 Task:  Click on Hockey In the Cross-Check Hockey League click on  Pick Sheet Your name James Lee Team name New Haven Beast and  Email softage.7@softage.net Period 1 - 3 Point Game Montreal Canadiens Period 1 - 2 Point Game Los Angeles Kings Period 1 - 1 Point Game Florida Panthers Period 2 - 3 Point Game Edmonton Oilers Period 2 - 2 Point Game Detroit Red Wings Period 2 - 1 Point Game Dallas Stars Period 3 - 3 Point Game Columbus Blue Jackets Period 3 - 2 Point Game Colorado Avalanche Period 3 - 1 Point Game Chicago Blackhawks Submit pick sheet
Action: Mouse moved to (753, 284)
Screenshot: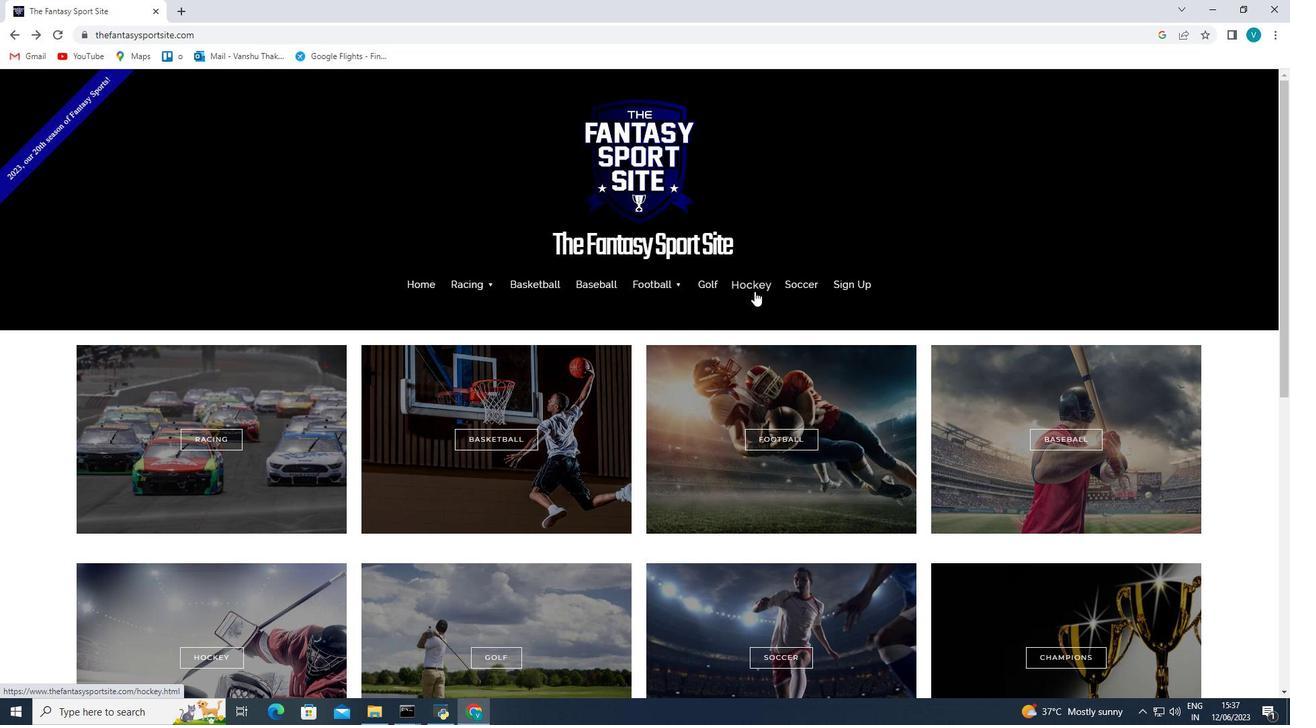 
Action: Mouse pressed left at (753, 284)
Screenshot: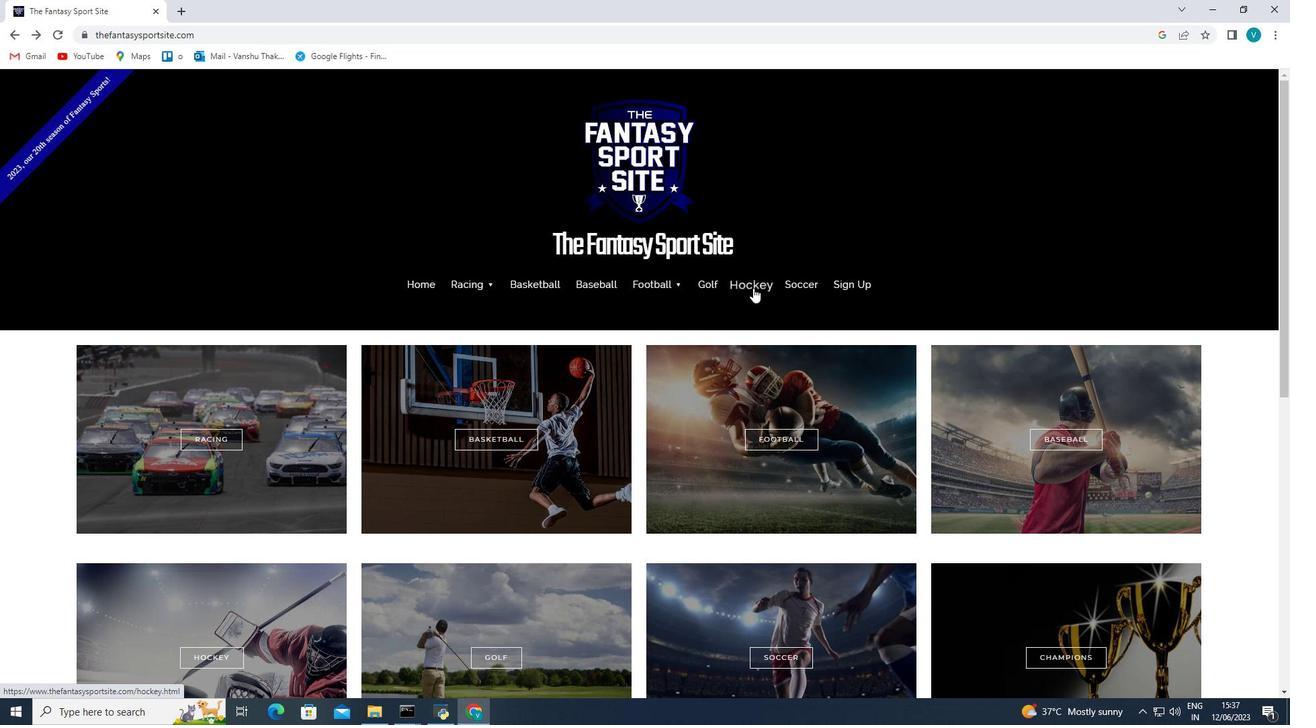 
Action: Mouse moved to (911, 414)
Screenshot: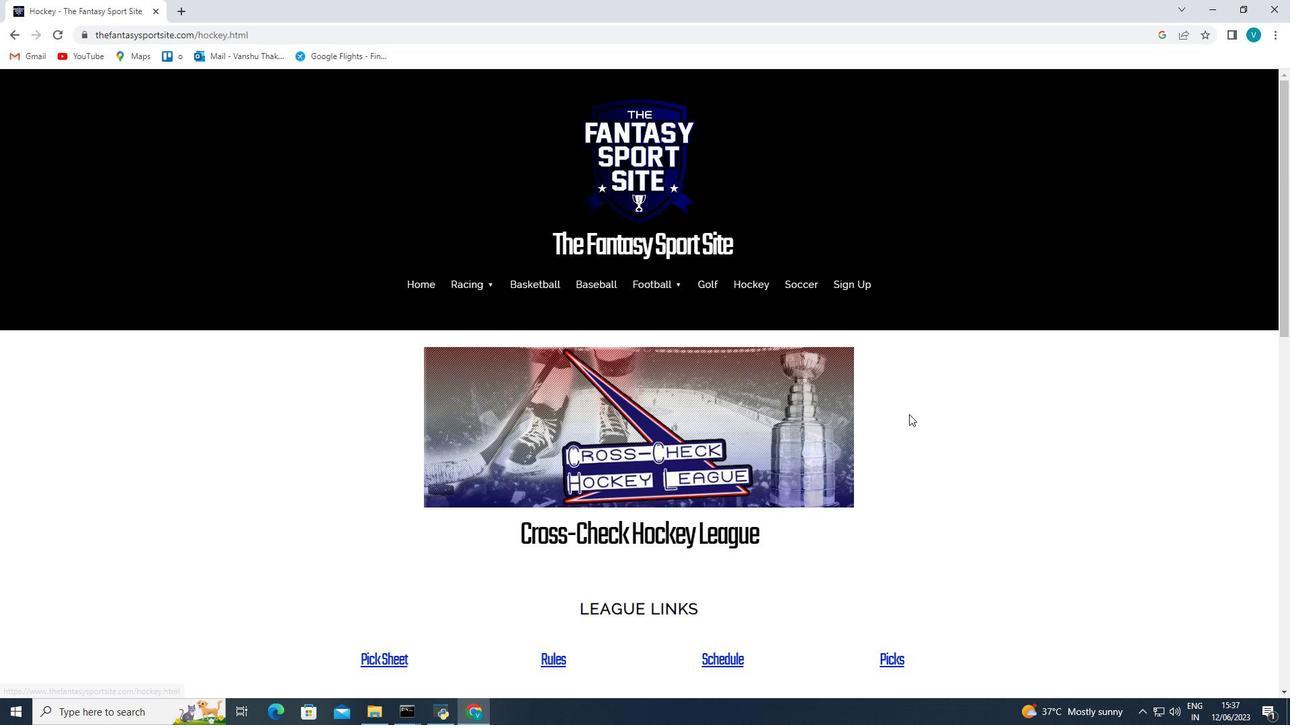 
Action: Mouse scrolled (911, 413) with delta (0, 0)
Screenshot: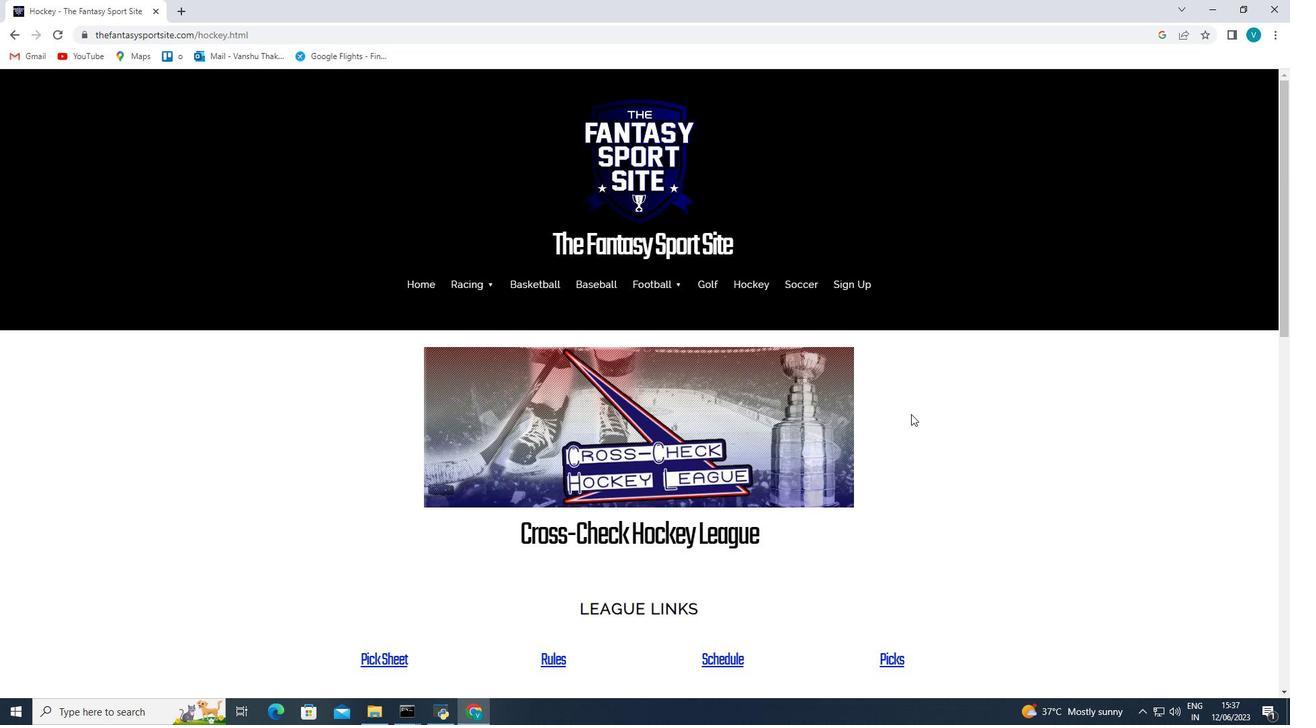 
Action: Mouse scrolled (911, 413) with delta (0, 0)
Screenshot: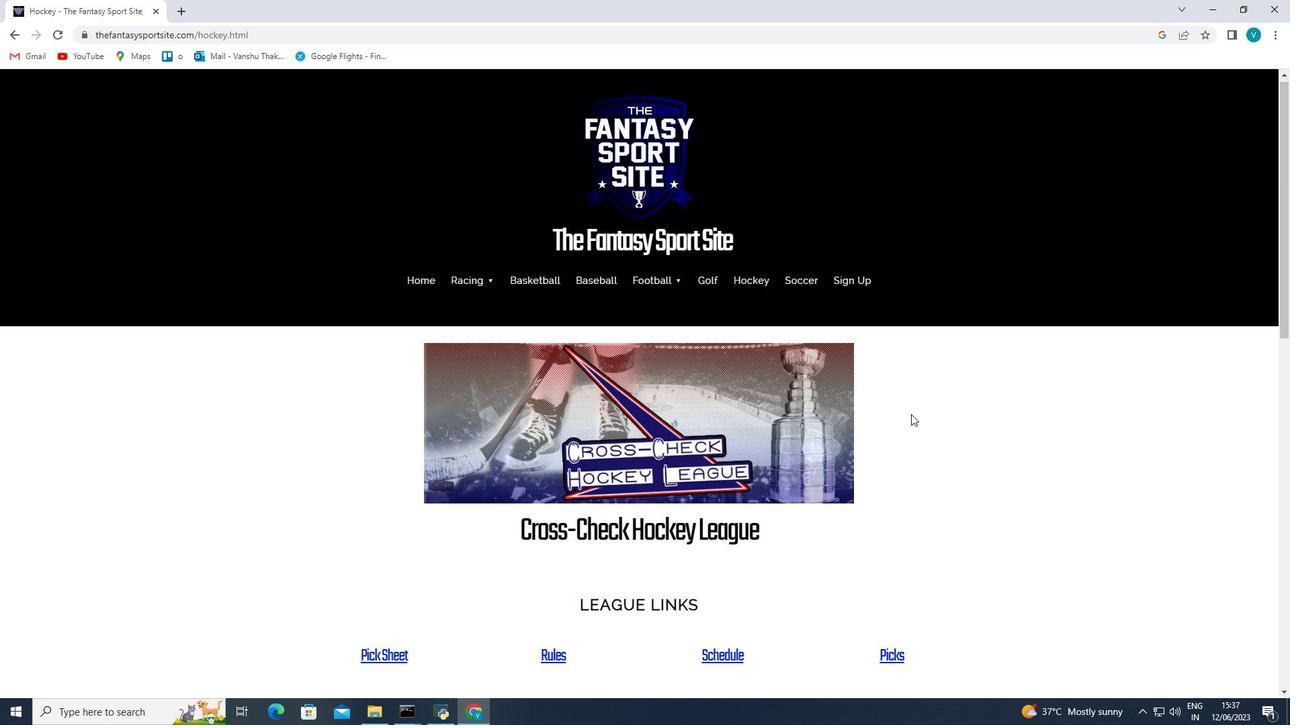 
Action: Mouse moved to (379, 522)
Screenshot: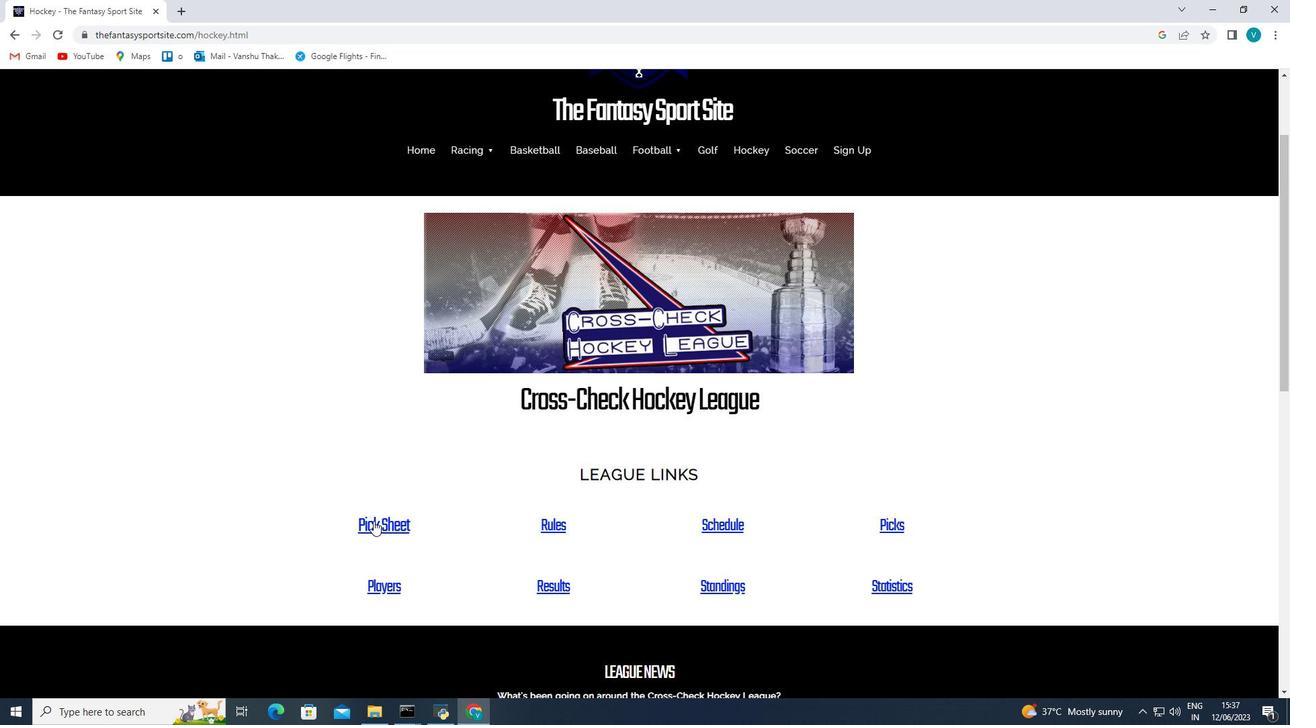 
Action: Mouse pressed left at (379, 522)
Screenshot: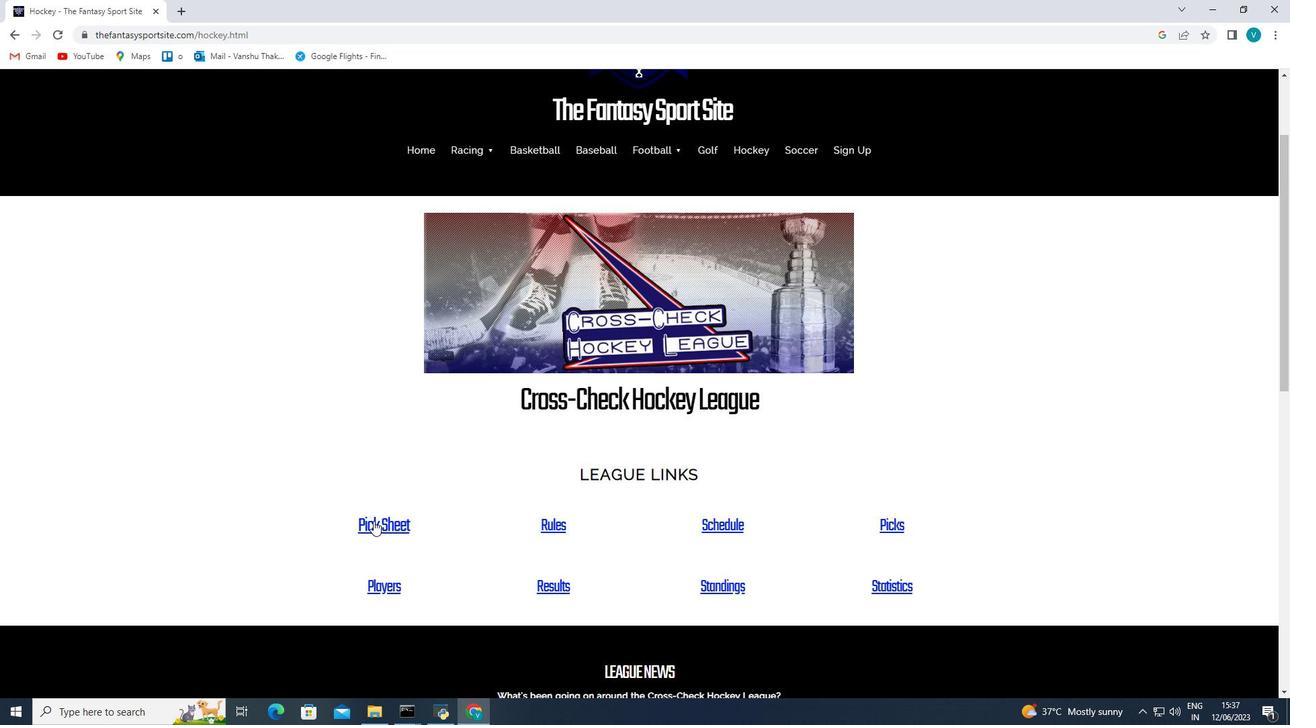 
Action: Mouse moved to (941, 321)
Screenshot: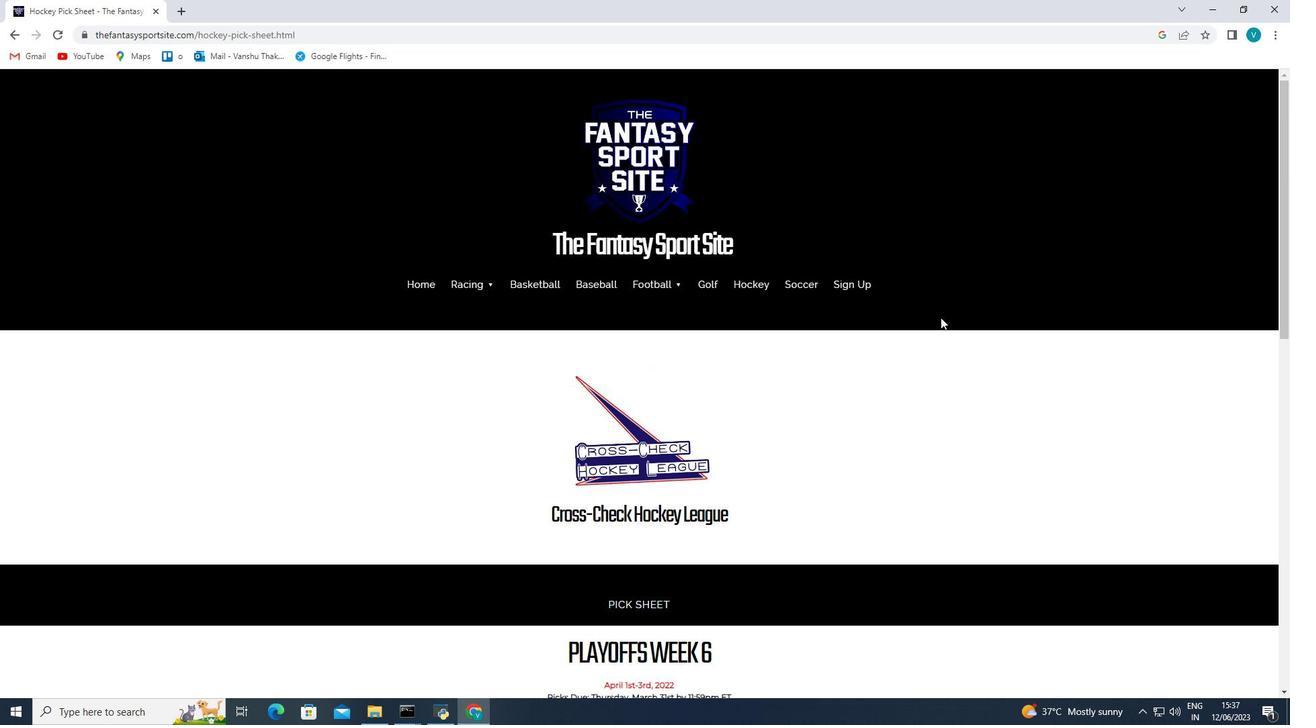 
Action: Mouse scrolled (941, 320) with delta (0, 0)
Screenshot: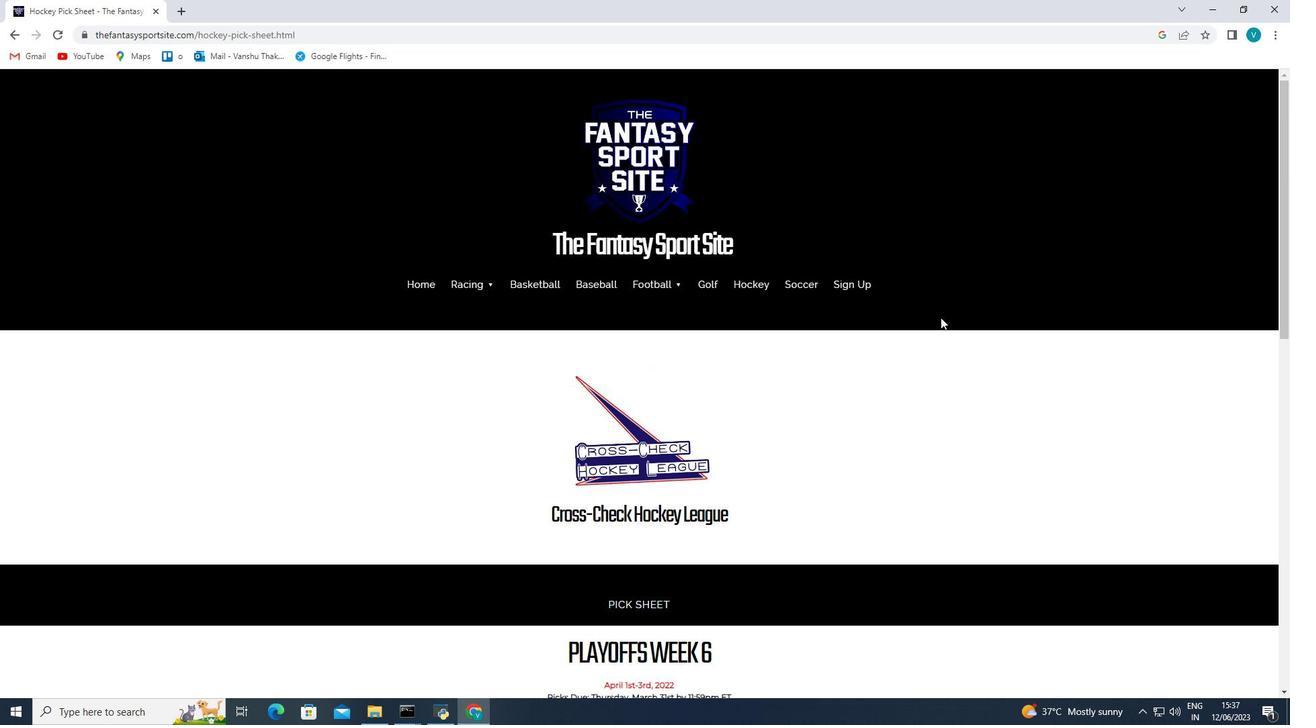 
Action: Mouse scrolled (941, 320) with delta (0, 0)
Screenshot: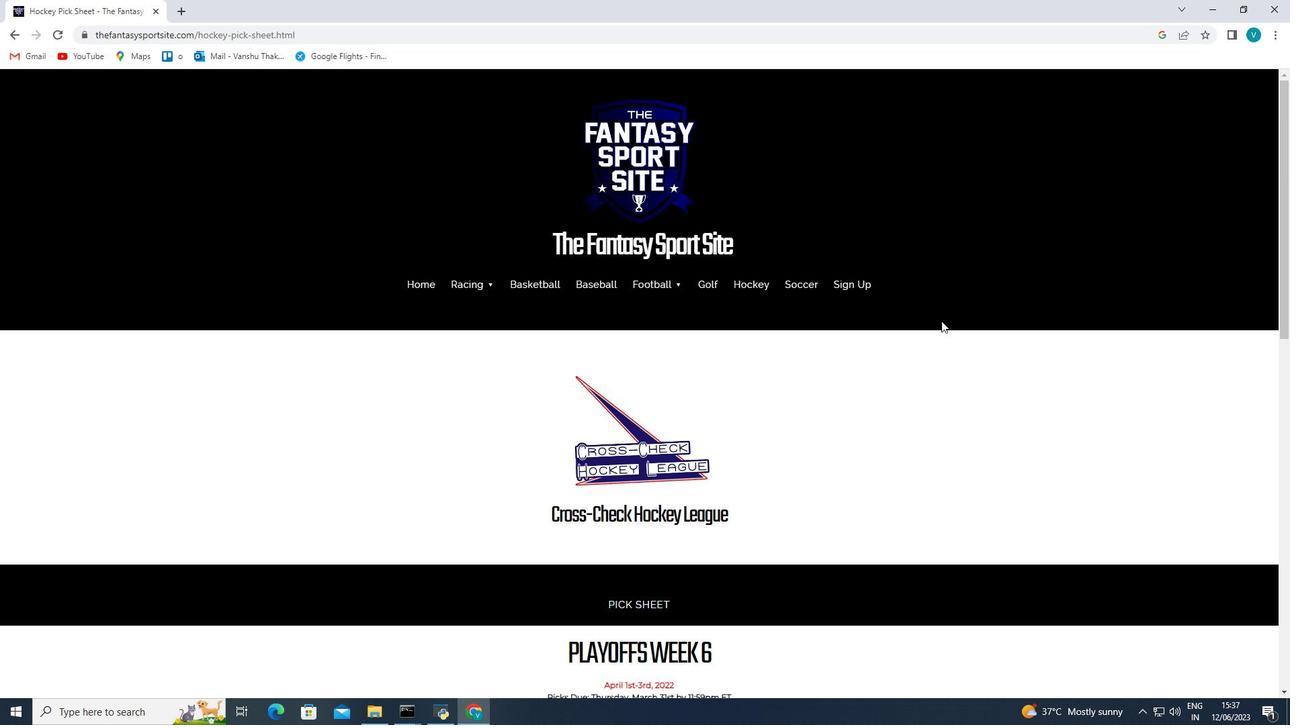 
Action: Mouse scrolled (941, 320) with delta (0, 0)
Screenshot: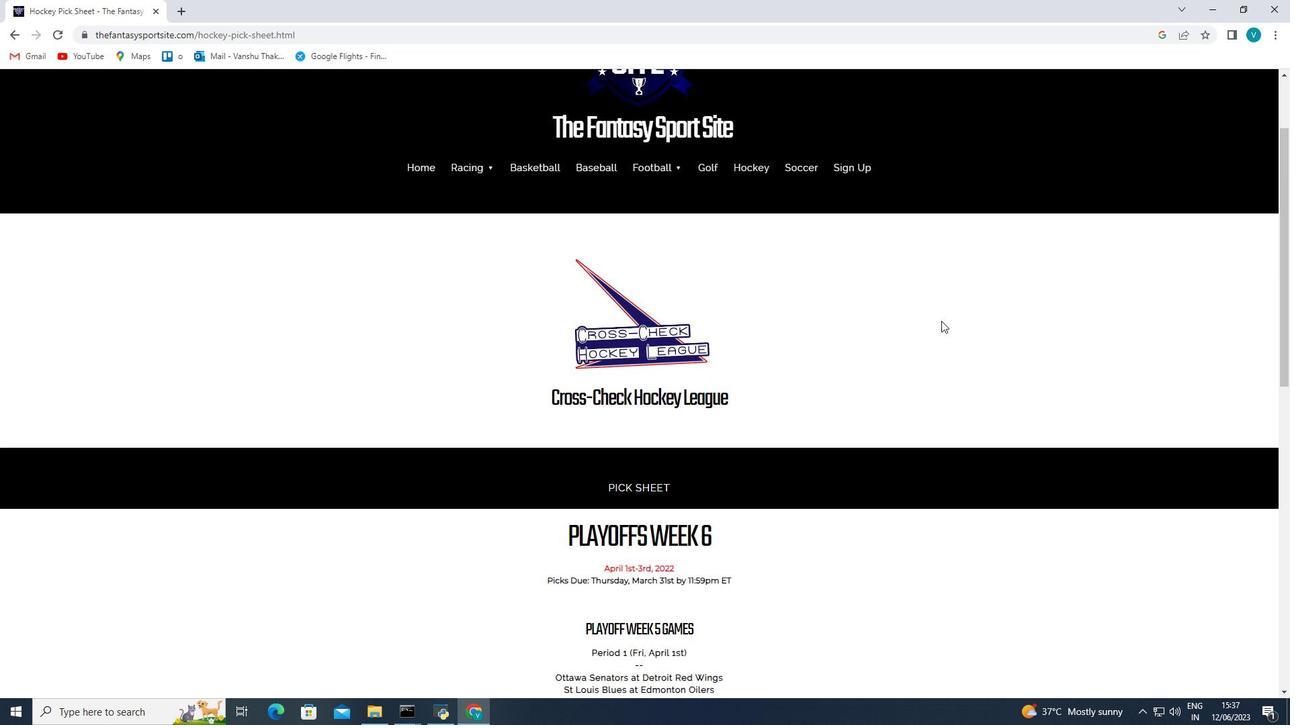 
Action: Mouse scrolled (941, 320) with delta (0, 0)
Screenshot: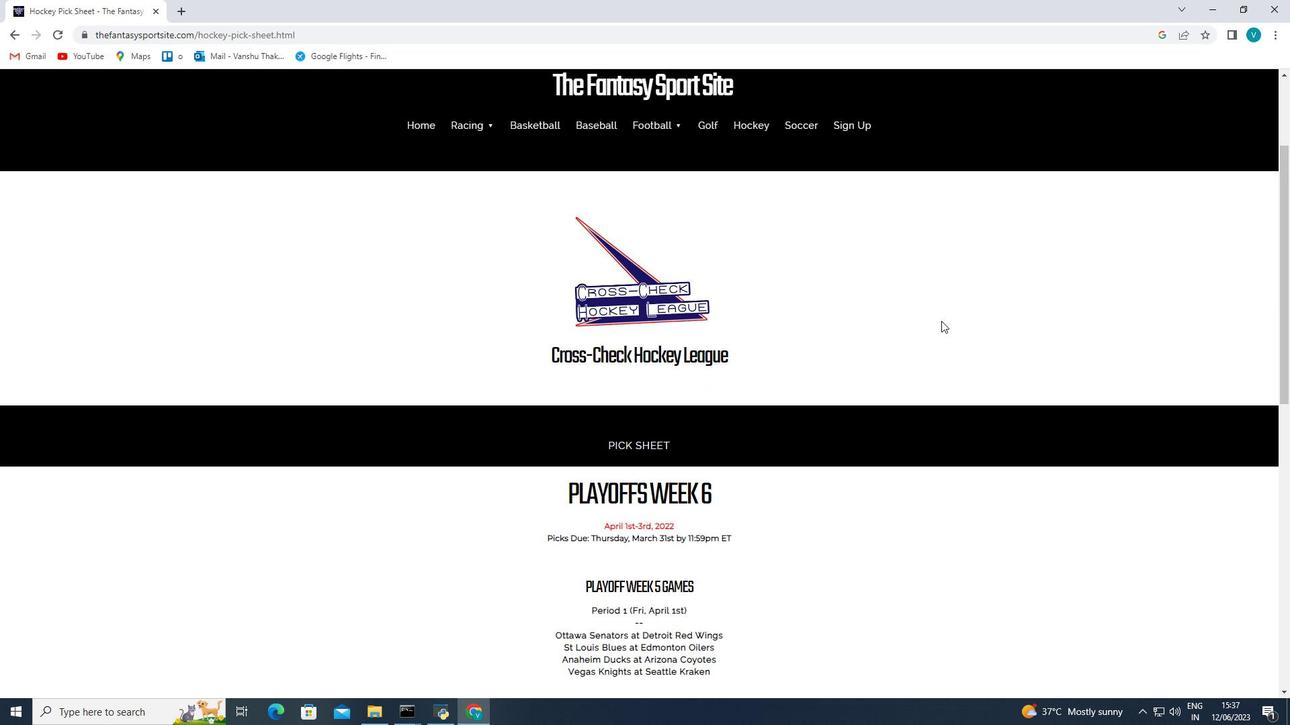 
Action: Mouse scrolled (941, 320) with delta (0, 0)
Screenshot: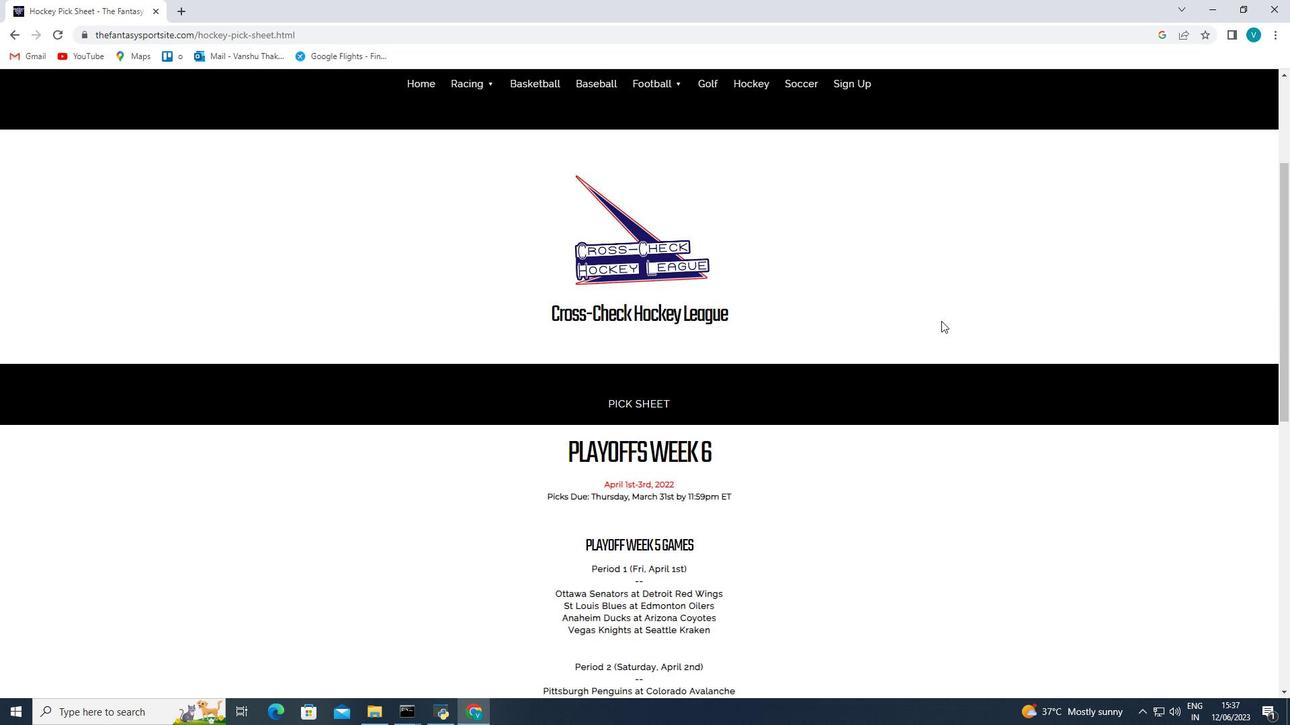 
Action: Mouse scrolled (941, 320) with delta (0, 0)
Screenshot: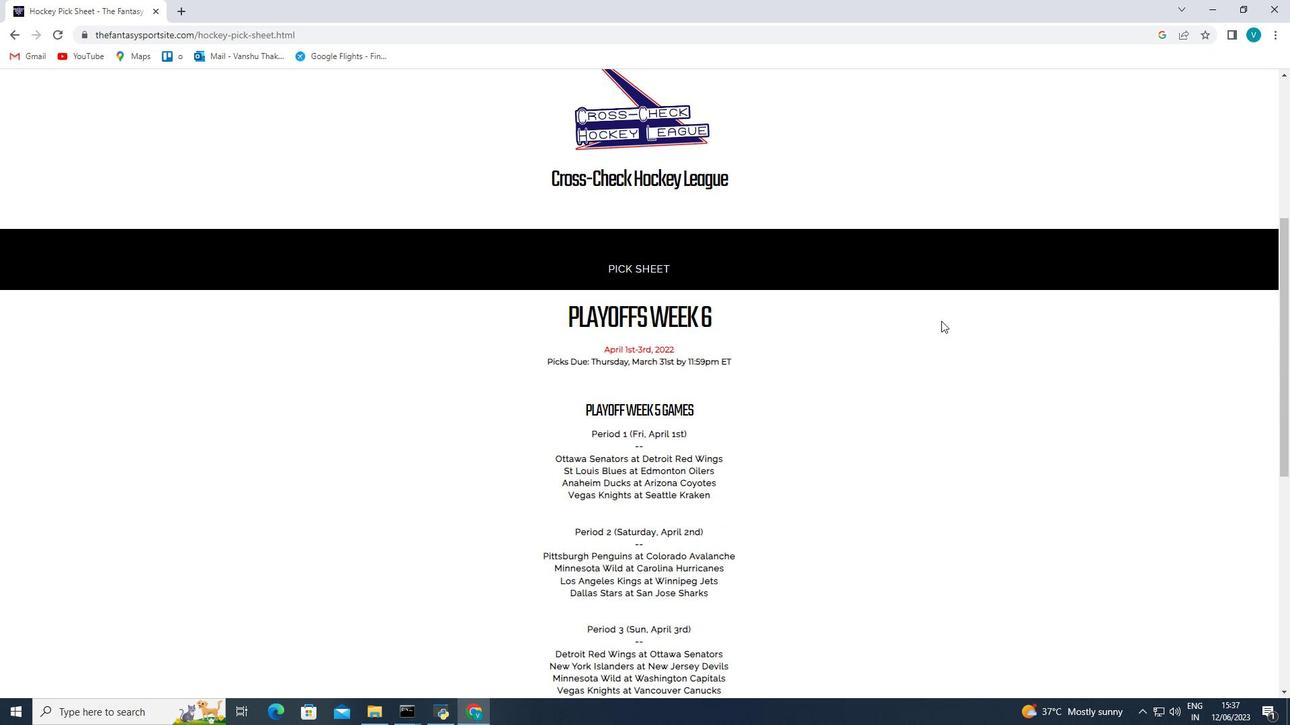 
Action: Mouse scrolled (941, 320) with delta (0, 0)
Screenshot: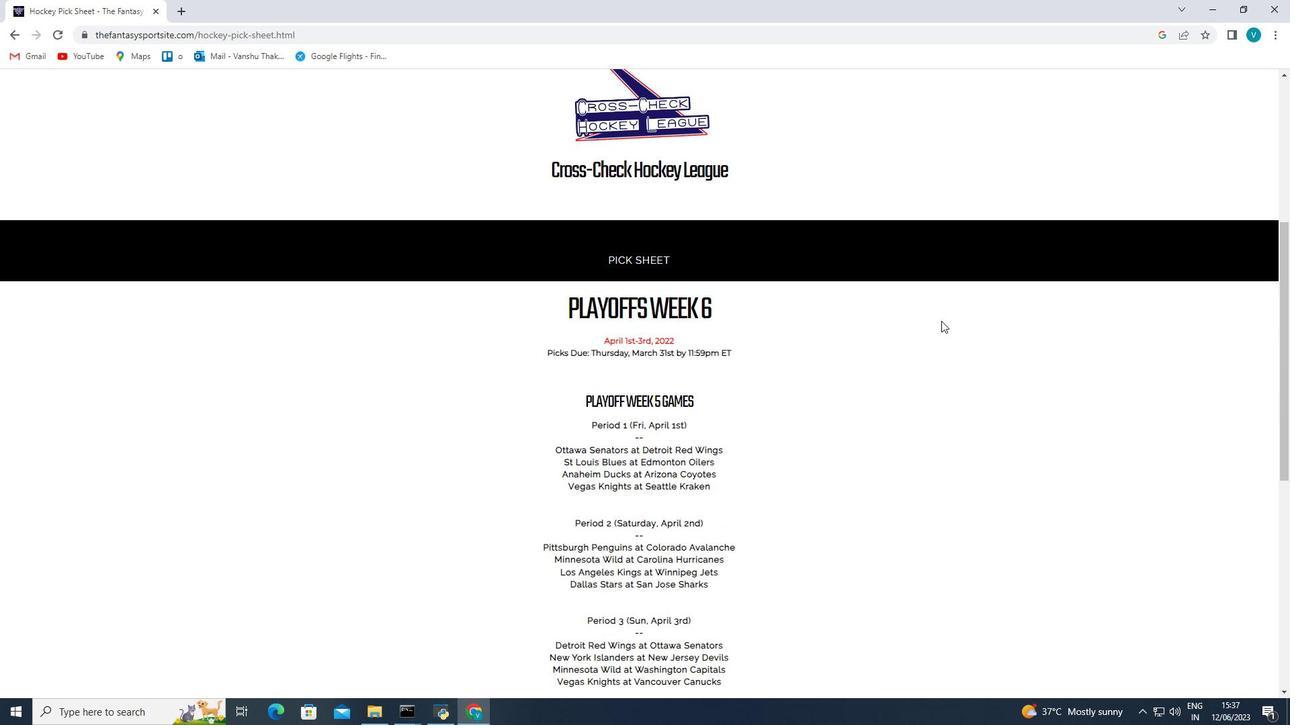 
Action: Mouse scrolled (941, 320) with delta (0, 0)
Screenshot: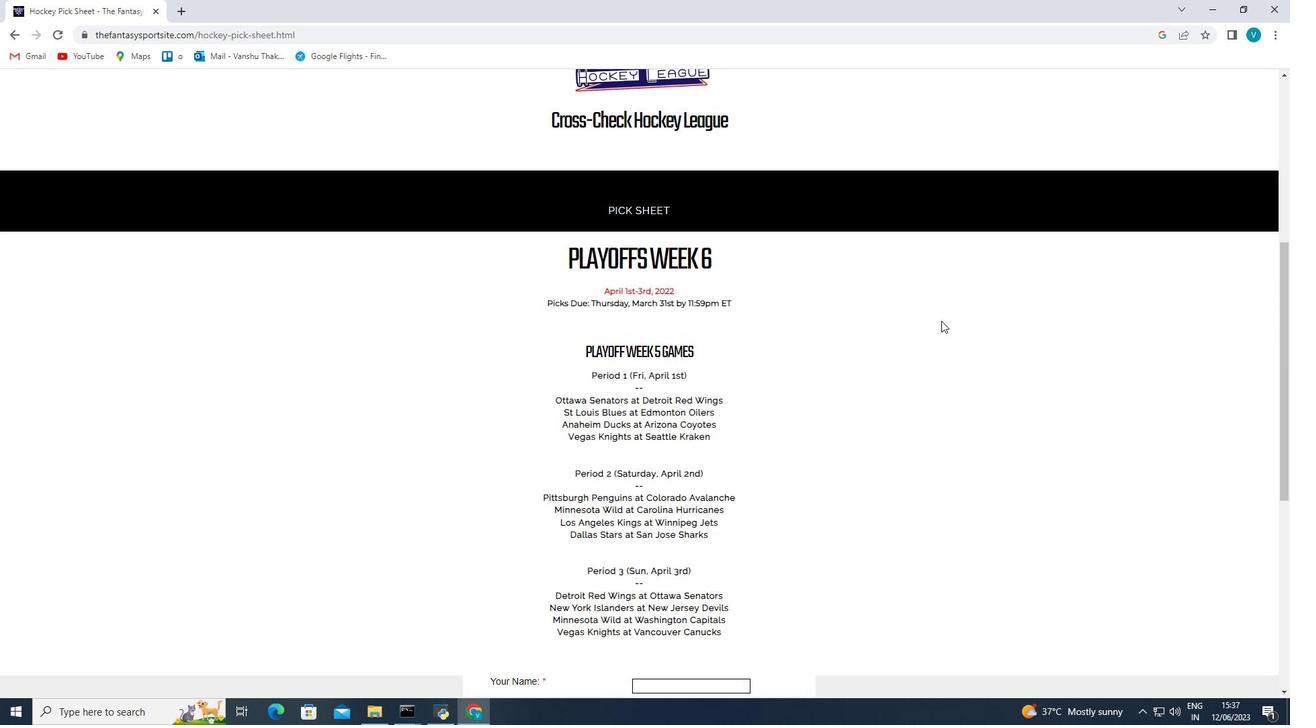 
Action: Mouse scrolled (941, 320) with delta (0, 0)
Screenshot: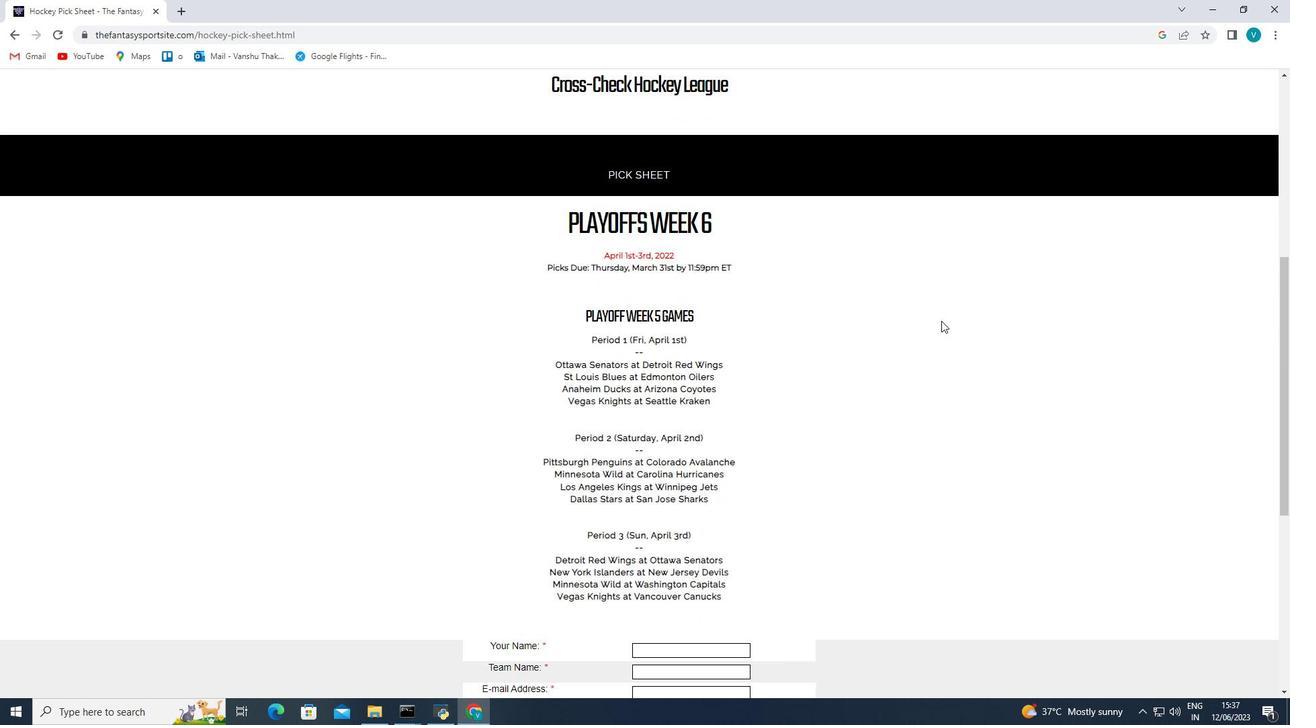 
Action: Mouse scrolled (941, 320) with delta (0, 0)
Screenshot: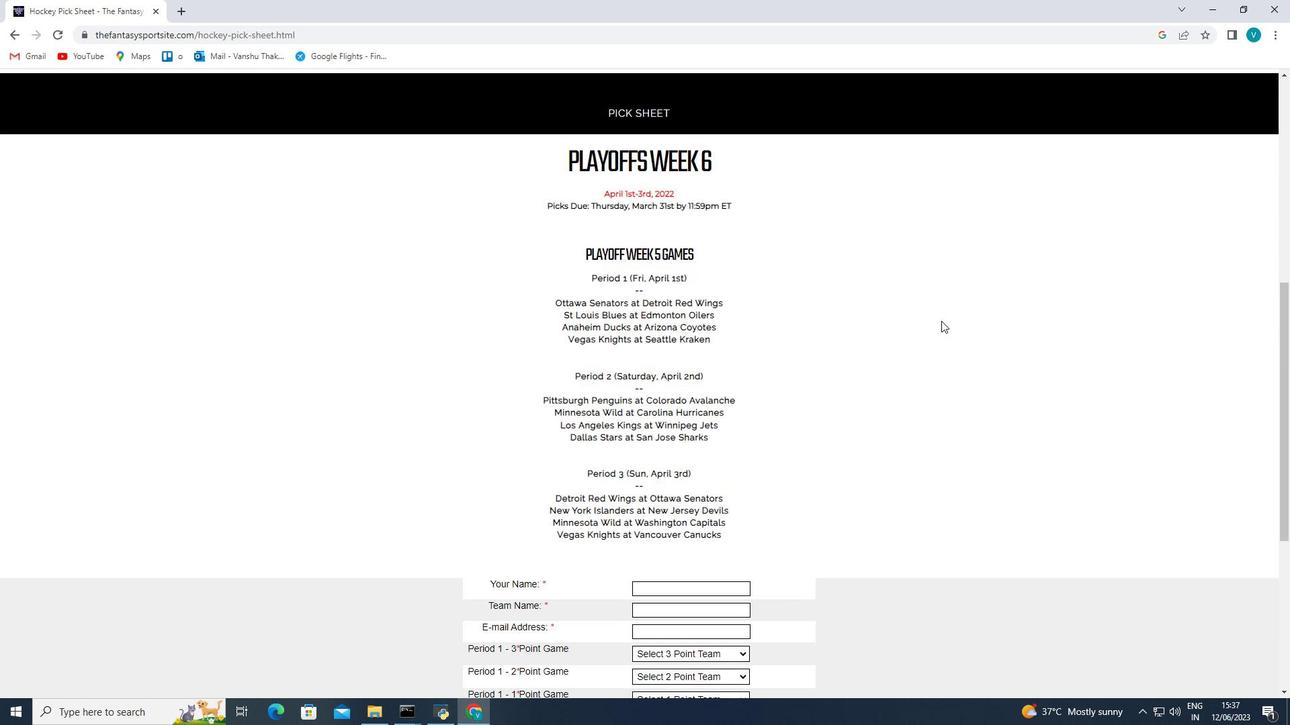
Action: Mouse moved to (669, 409)
Screenshot: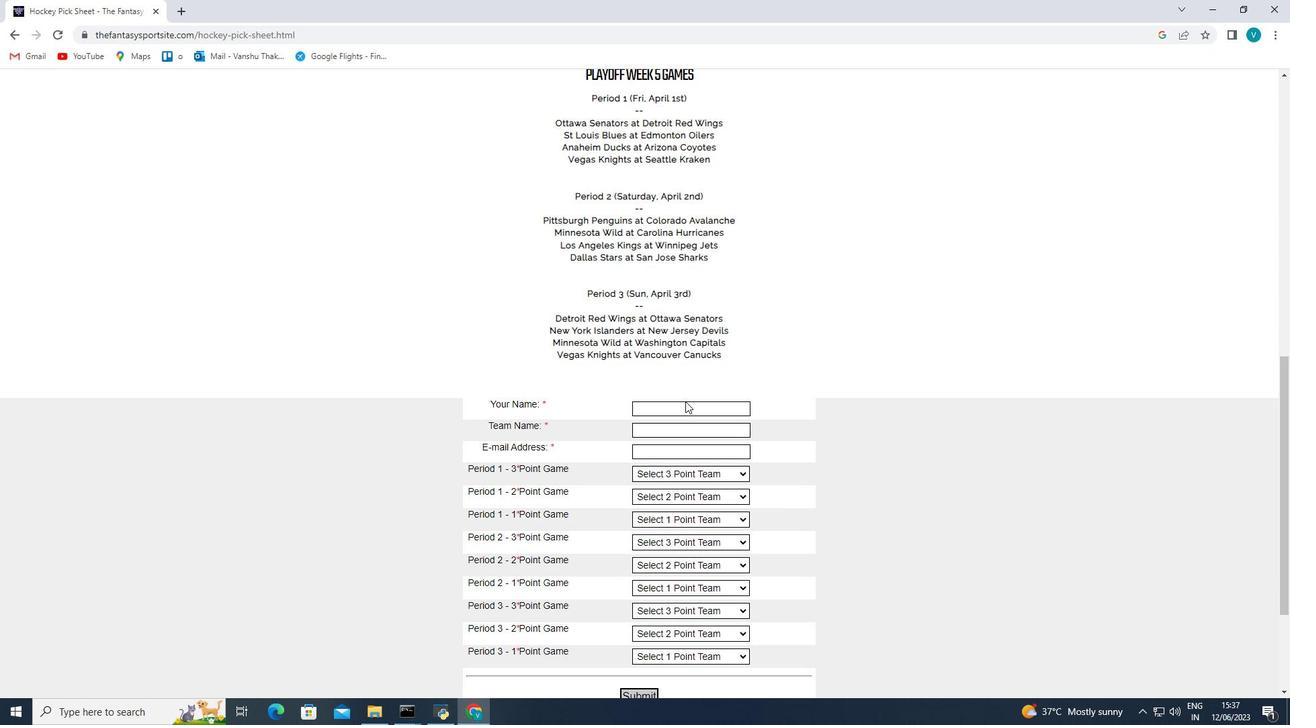 
Action: Mouse pressed left at (669, 409)
Screenshot: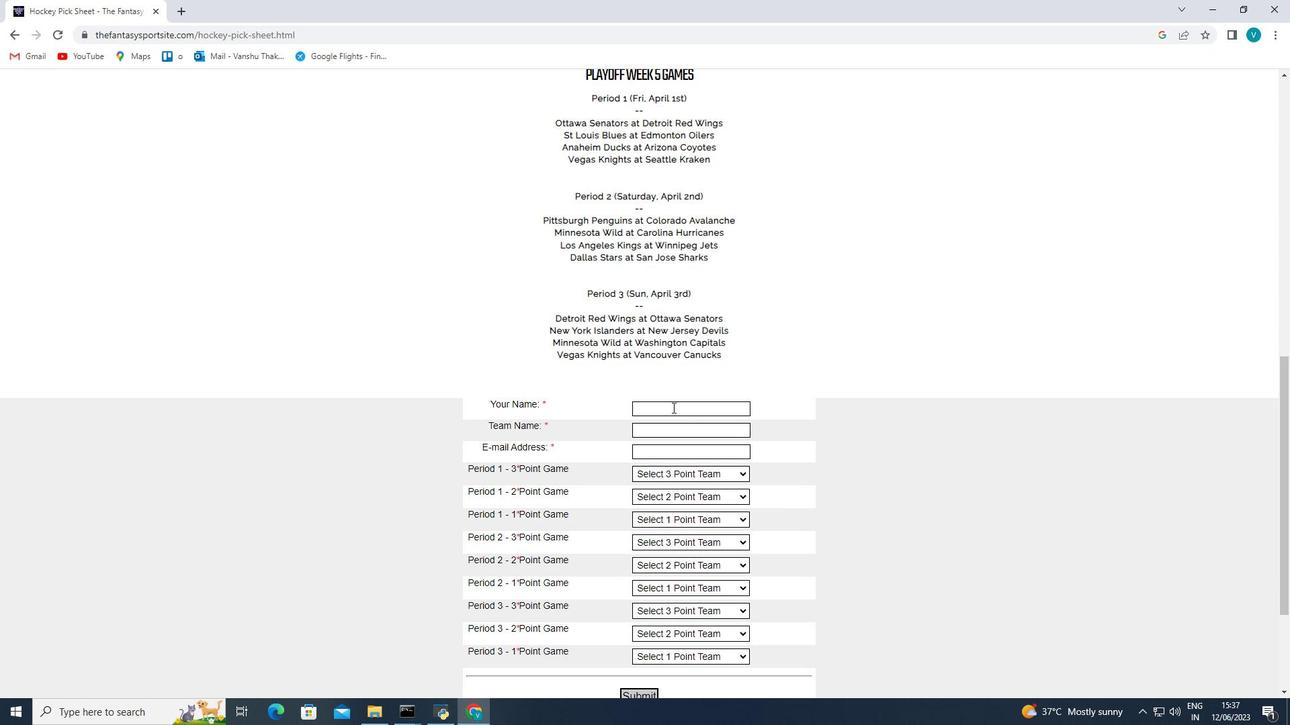 
Action: Mouse moved to (669, 407)
Screenshot: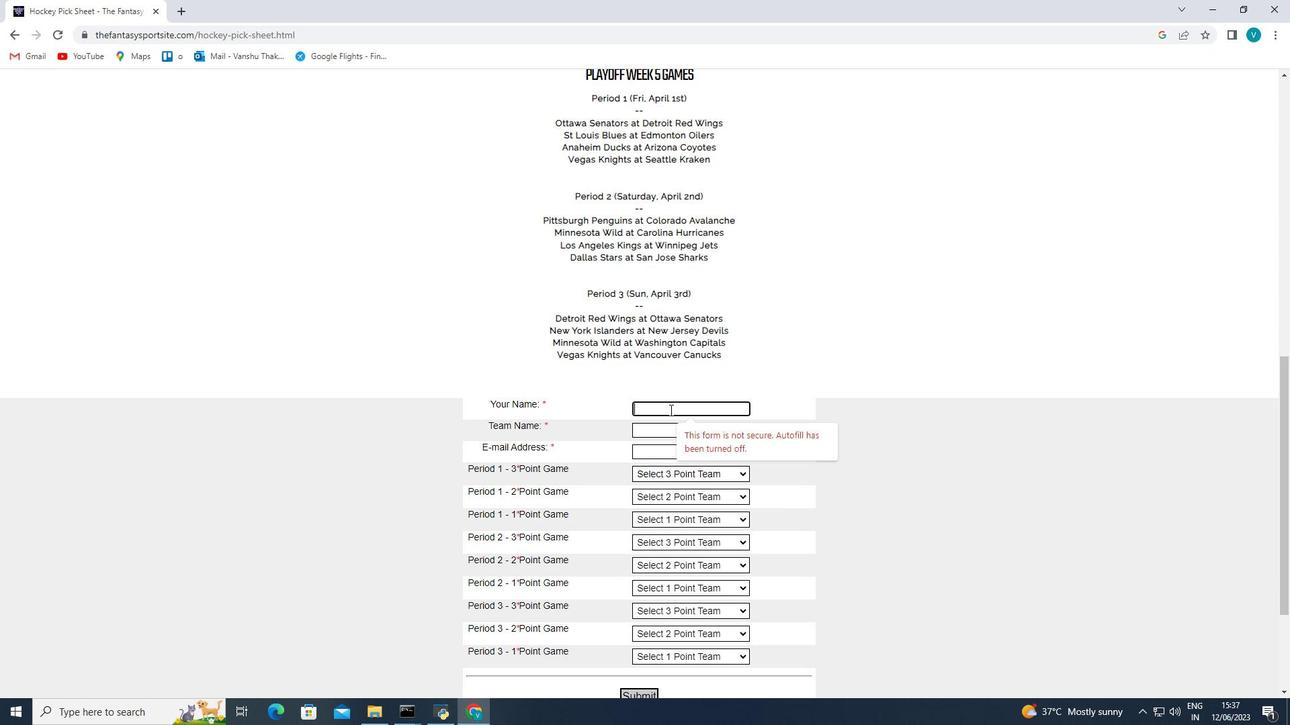 
Action: Key pressed <Key.shift><Key.shift><Key.shift><Key.shift><Key.shift><Key.shift><Key.shift><Key.shift><Key.shift><Key.shift><Key.shift><Key.shift><Key.shift><Key.shift><Key.shift><Key.shift><Key.shift><Key.shift><Key.shift><Key.shift><Key.shift><Key.shift><Key.shift><Key.shift><Key.shift><Key.shift>James<Key.space><Key.shift>K<Key.backspace><Key.shift>Lee
Screenshot: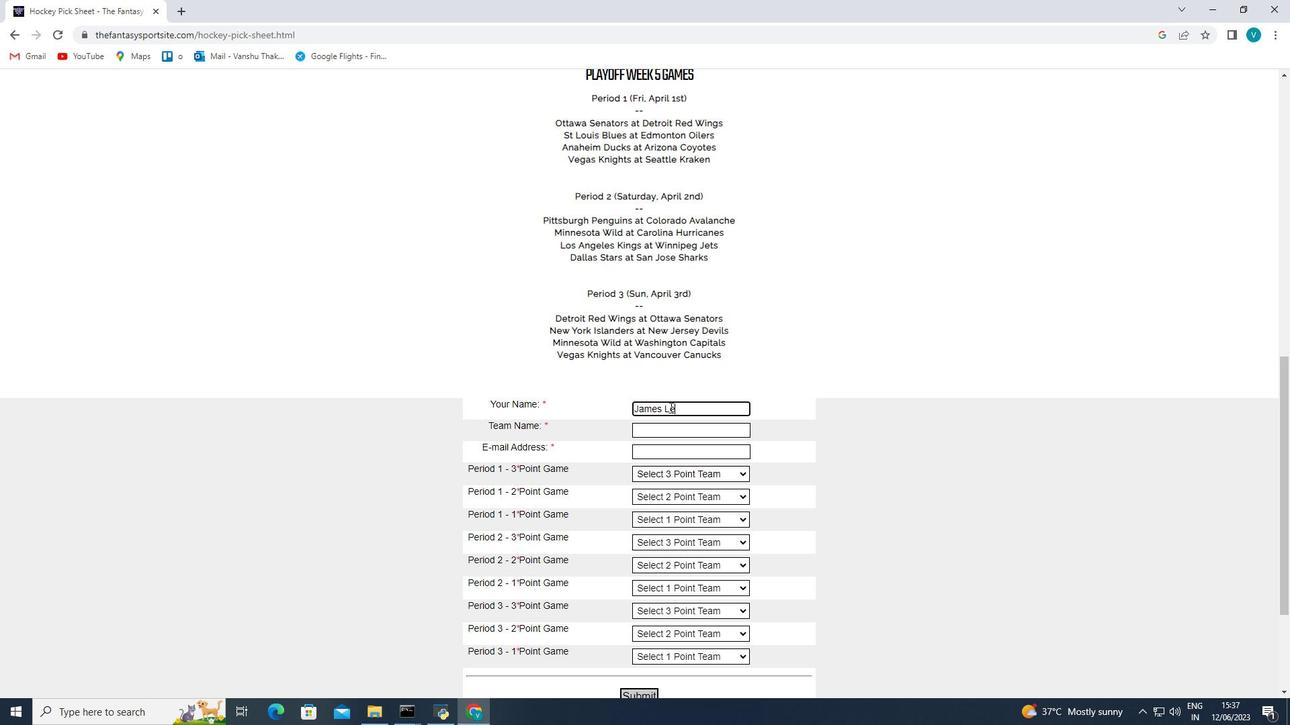 
Action: Mouse moved to (687, 440)
Screenshot: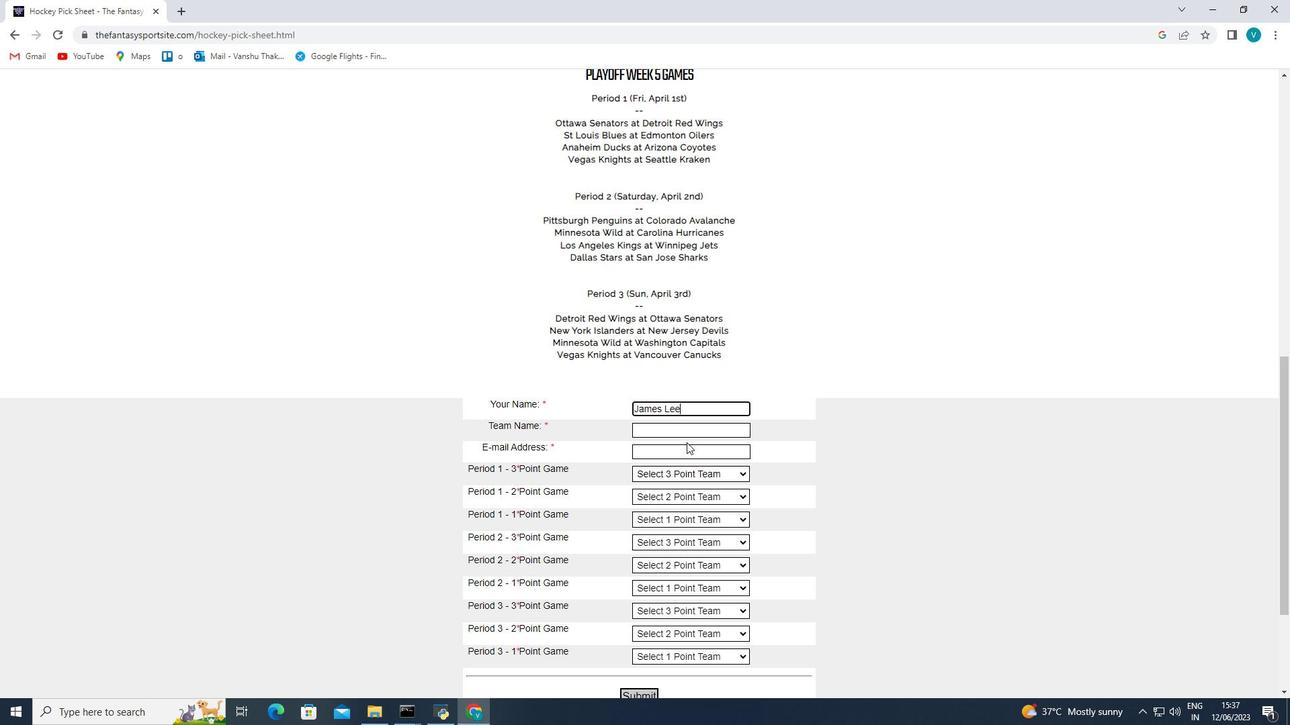 
Action: Mouse pressed left at (687, 440)
Screenshot: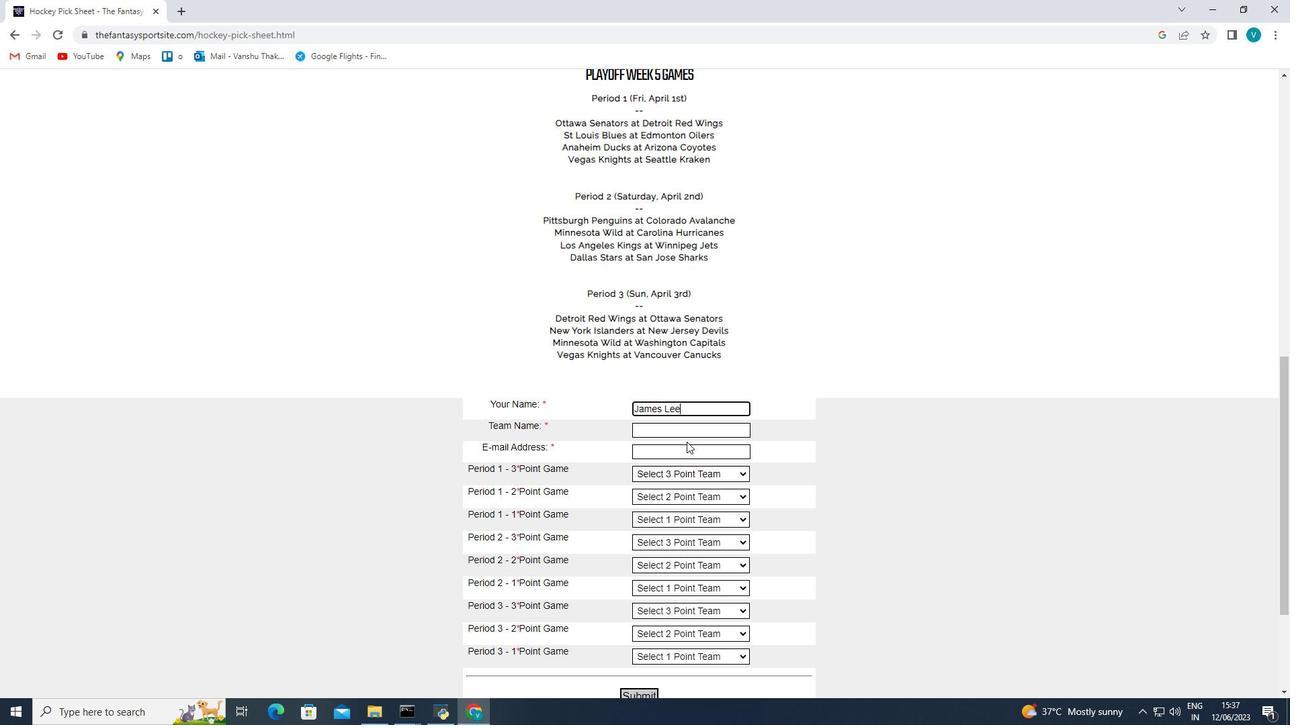 
Action: Mouse moved to (692, 431)
Screenshot: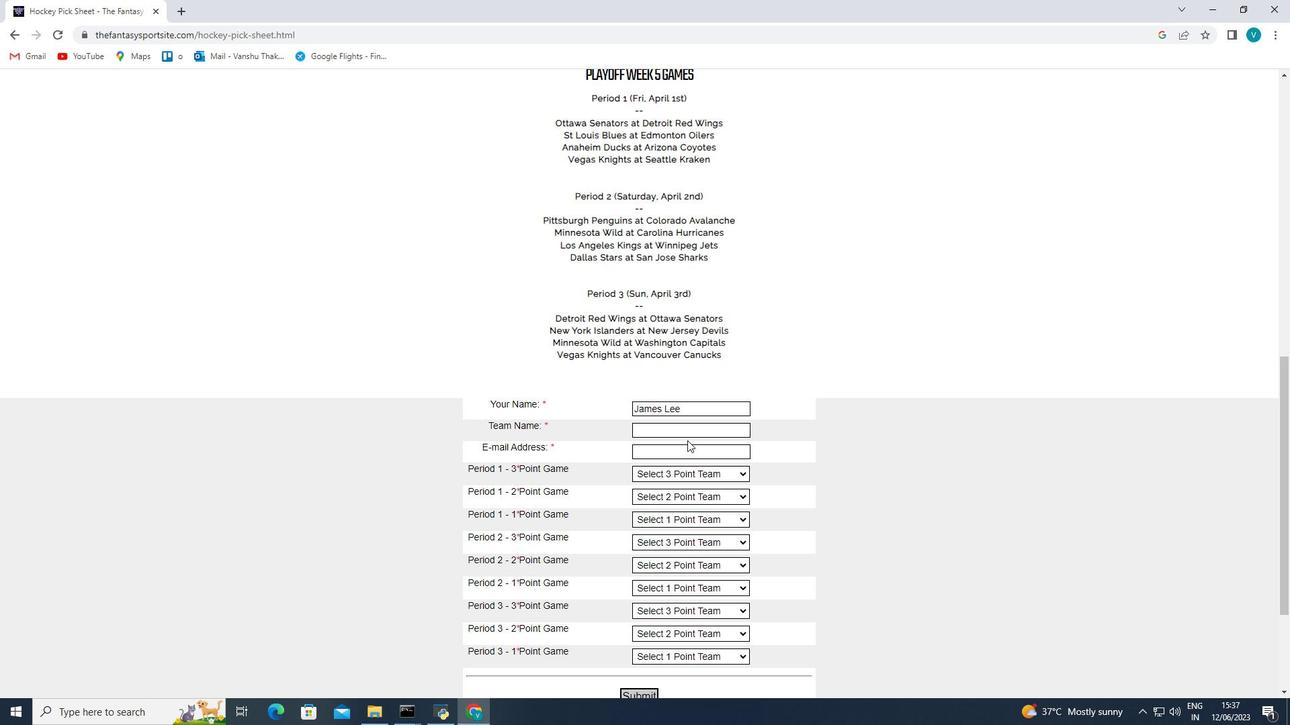 
Action: Mouse pressed left at (692, 431)
Screenshot: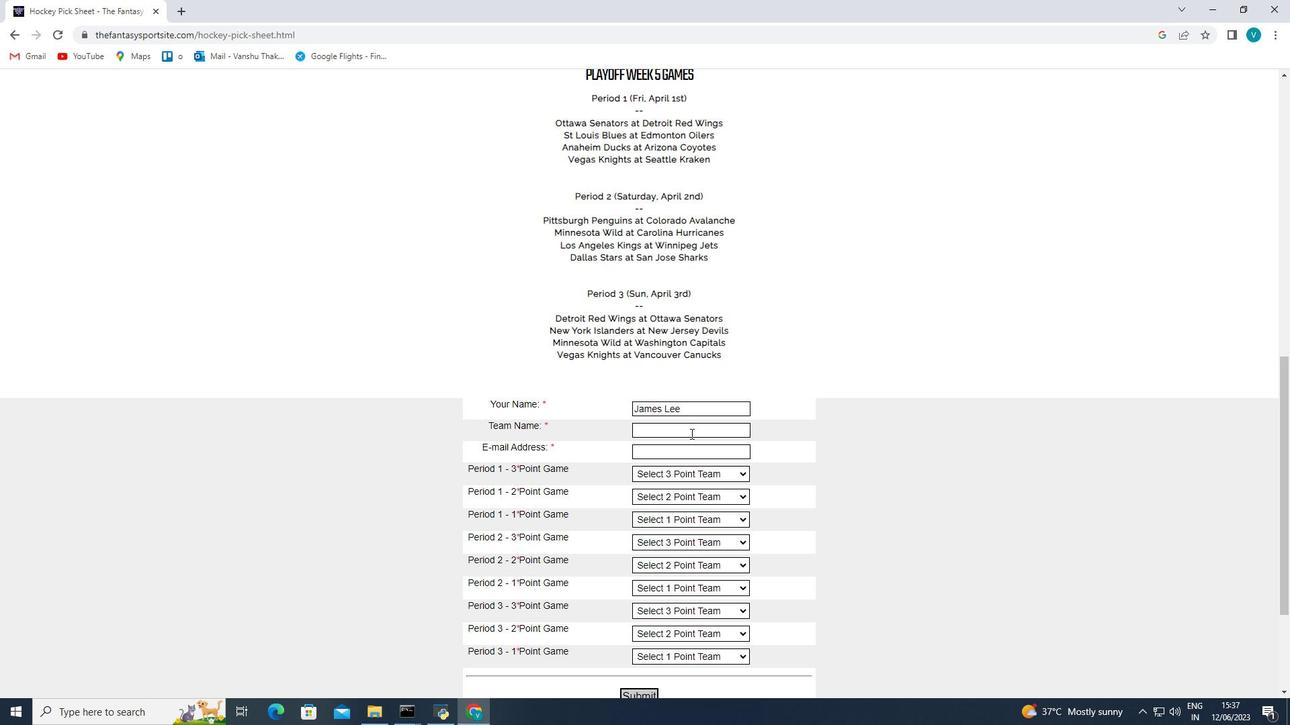 
Action: Key pressed <Key.shift>New<Key.space><Key.shift>Haven<Key.space><Key.shift>Beast
Screenshot: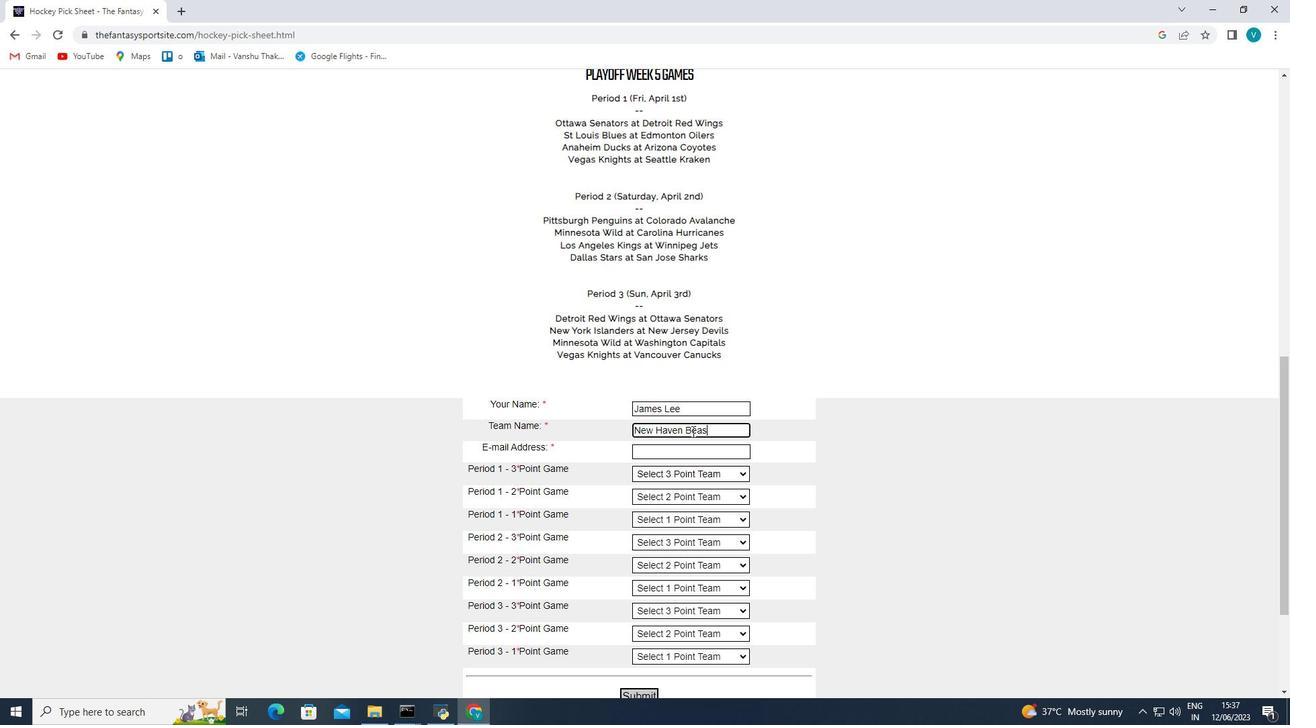 
Action: Mouse moved to (679, 452)
Screenshot: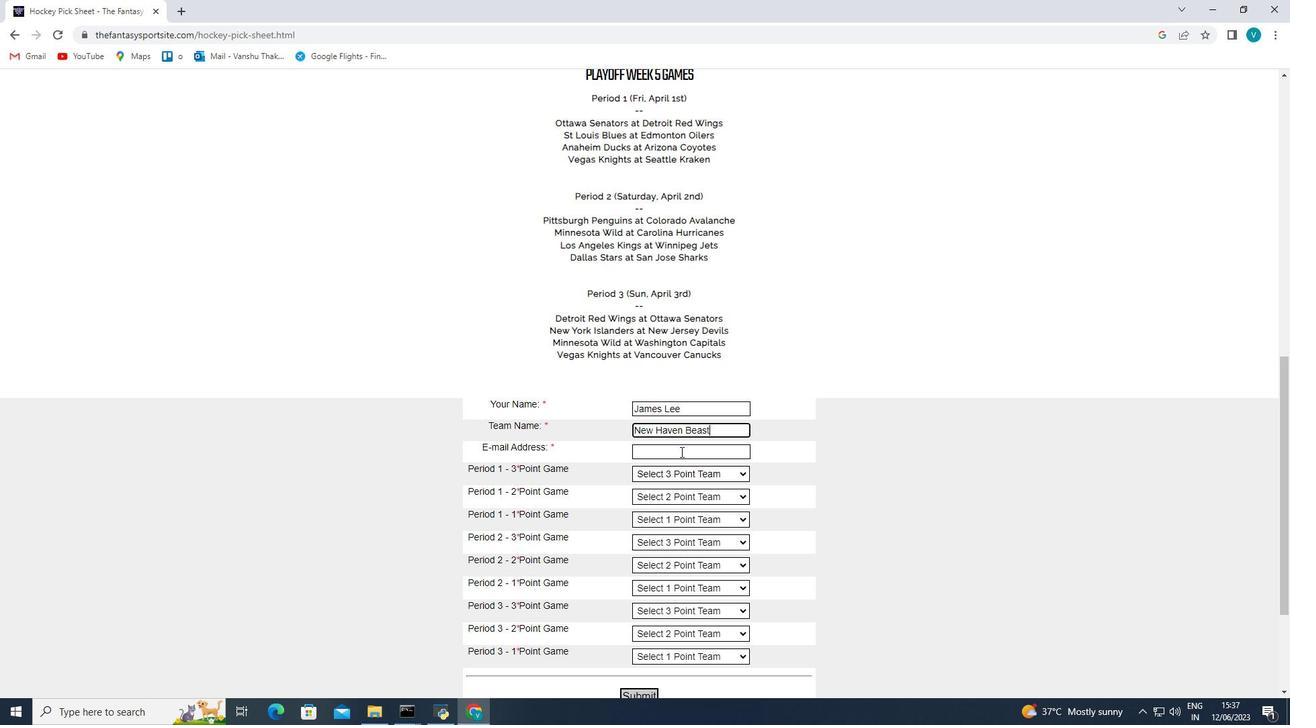 
Action: Mouse pressed left at (679, 452)
Screenshot: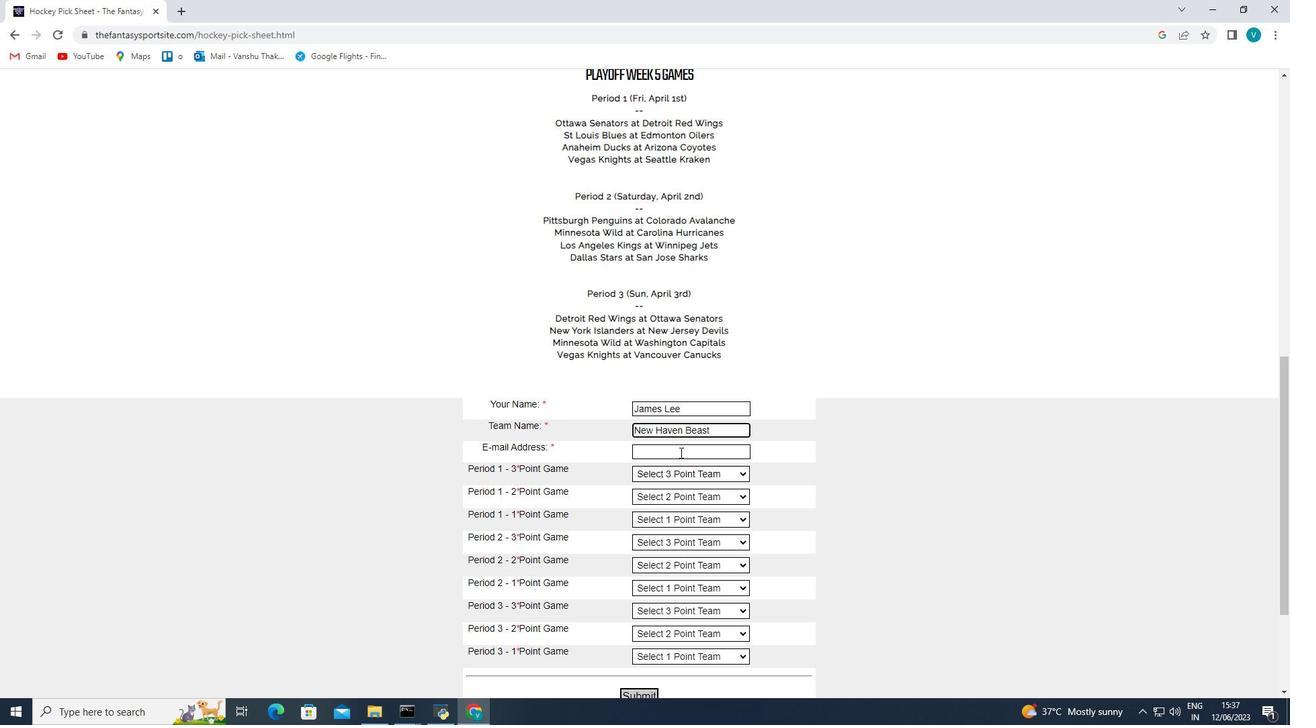 
Action: Key pressed softage.7<Key.shift>@softage.net
Screenshot: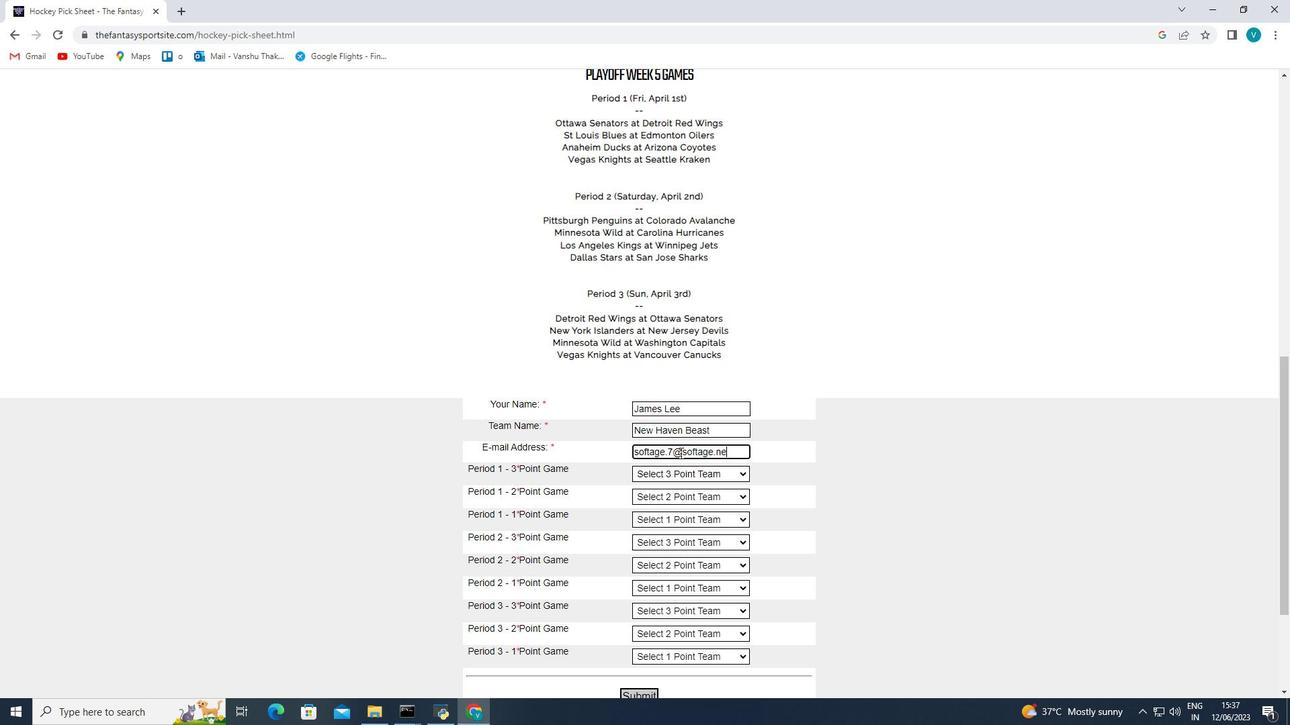 
Action: Mouse moved to (706, 477)
Screenshot: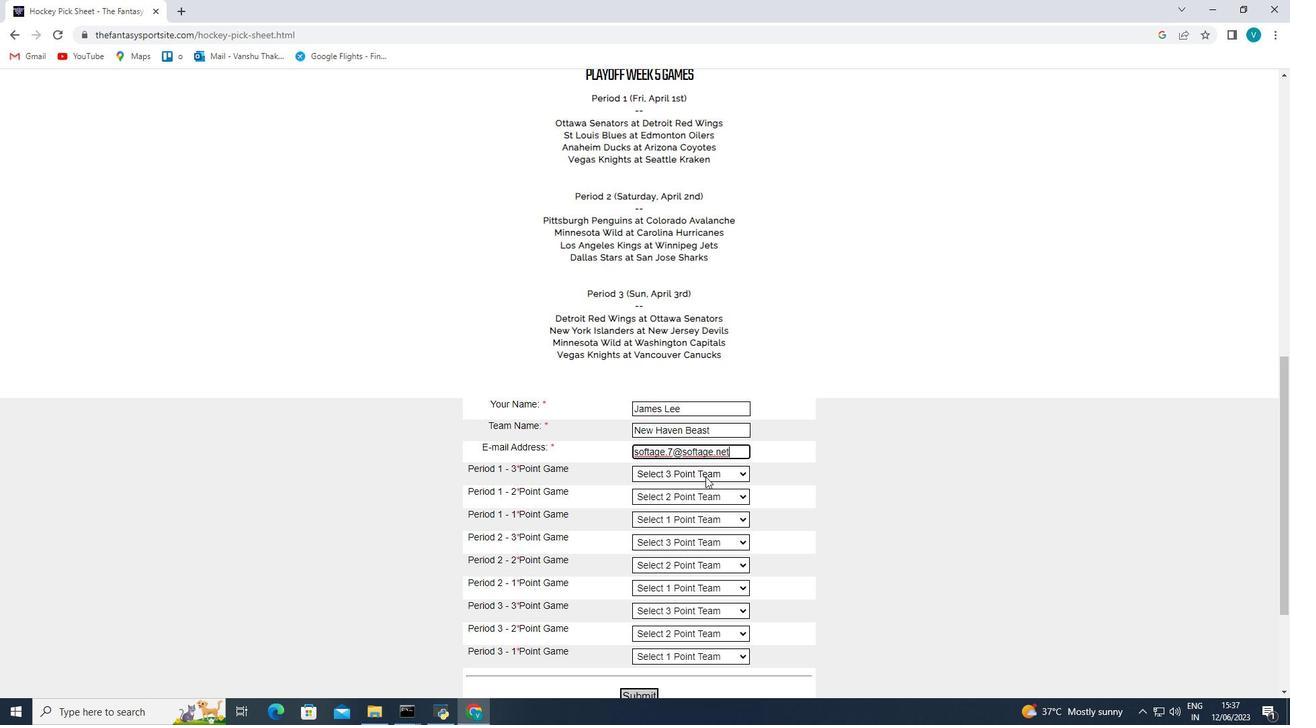 
Action: Mouse pressed left at (706, 477)
Screenshot: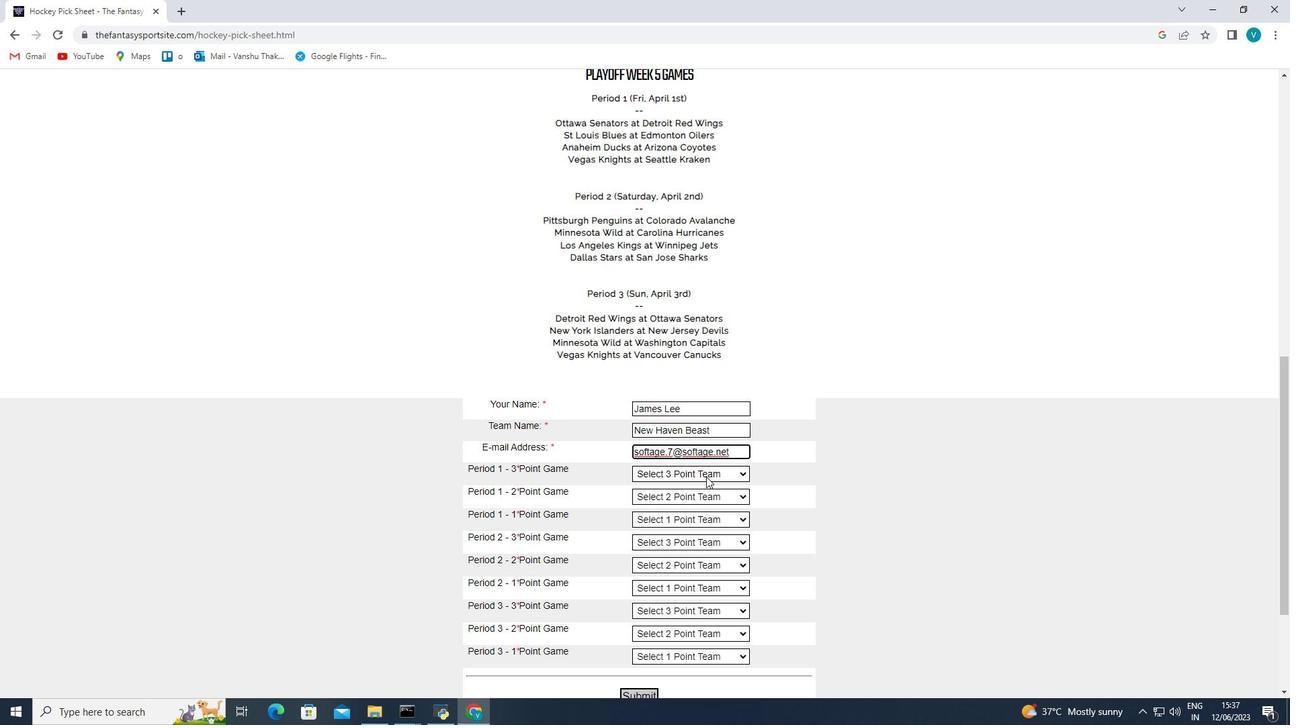 
Action: Mouse moved to (714, 411)
Screenshot: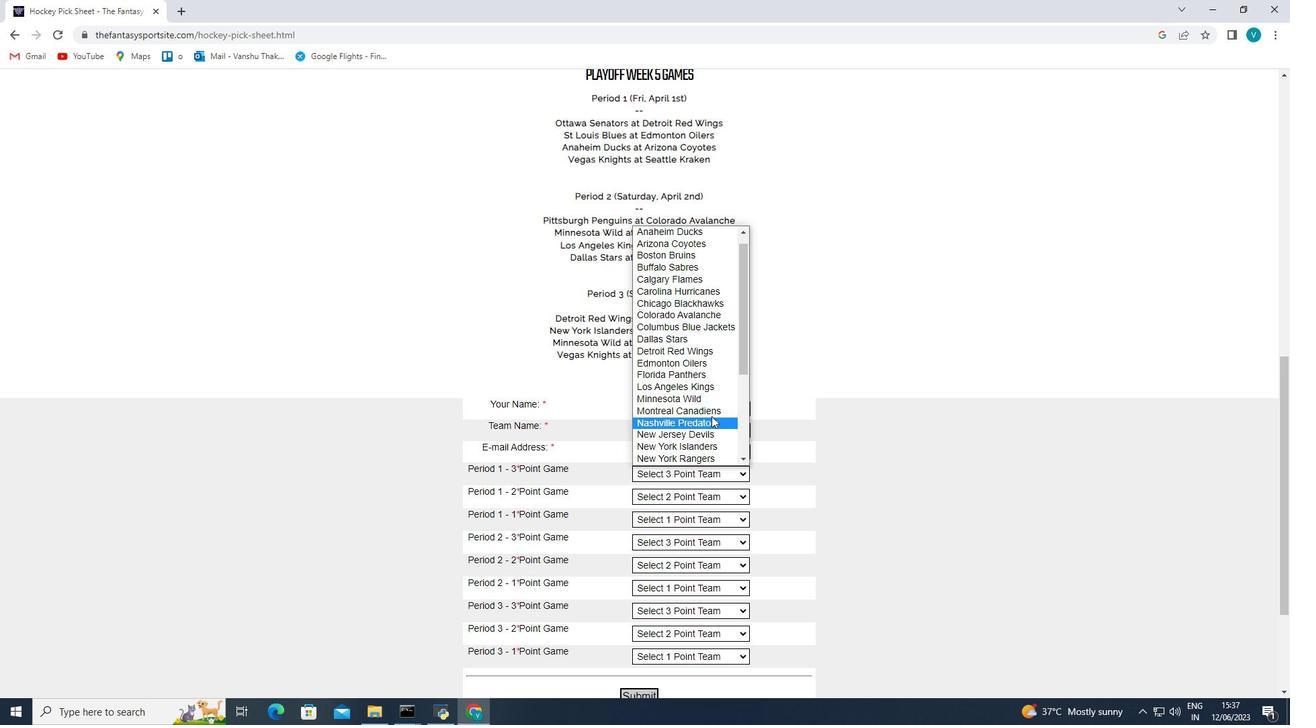 
Action: Mouse pressed left at (714, 411)
Screenshot: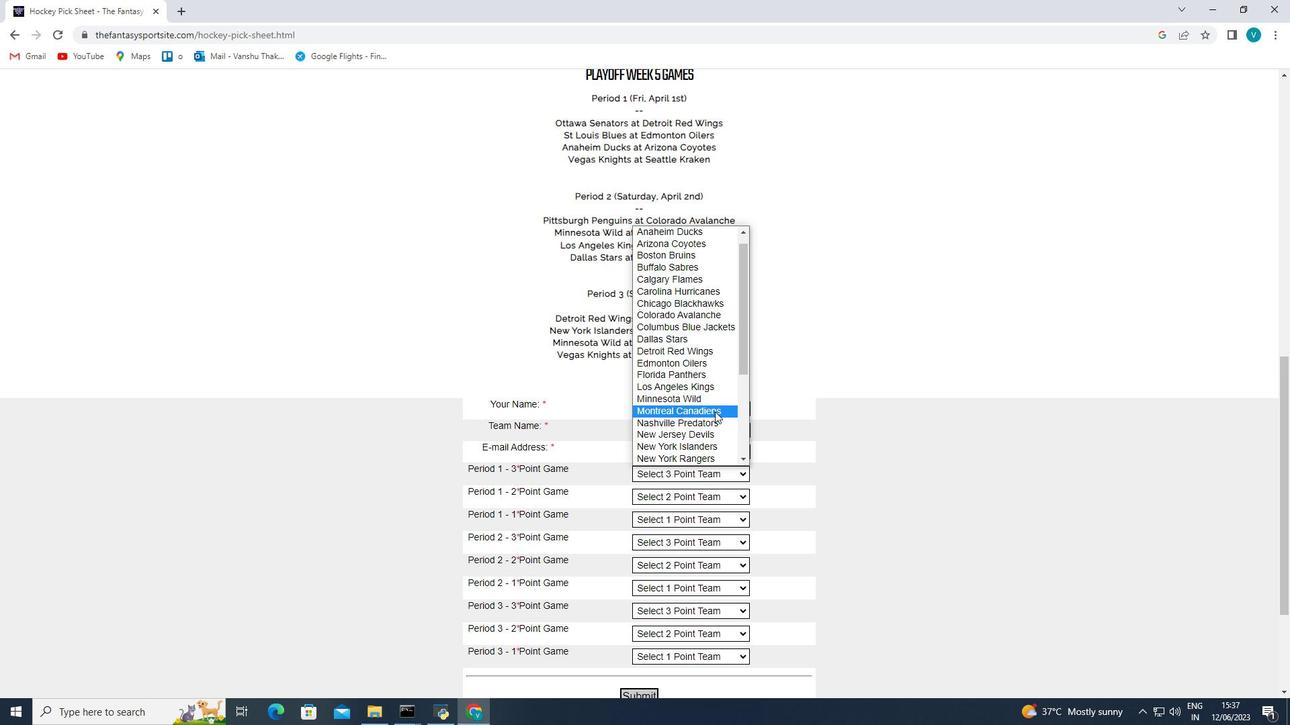 
Action: Mouse moved to (706, 493)
Screenshot: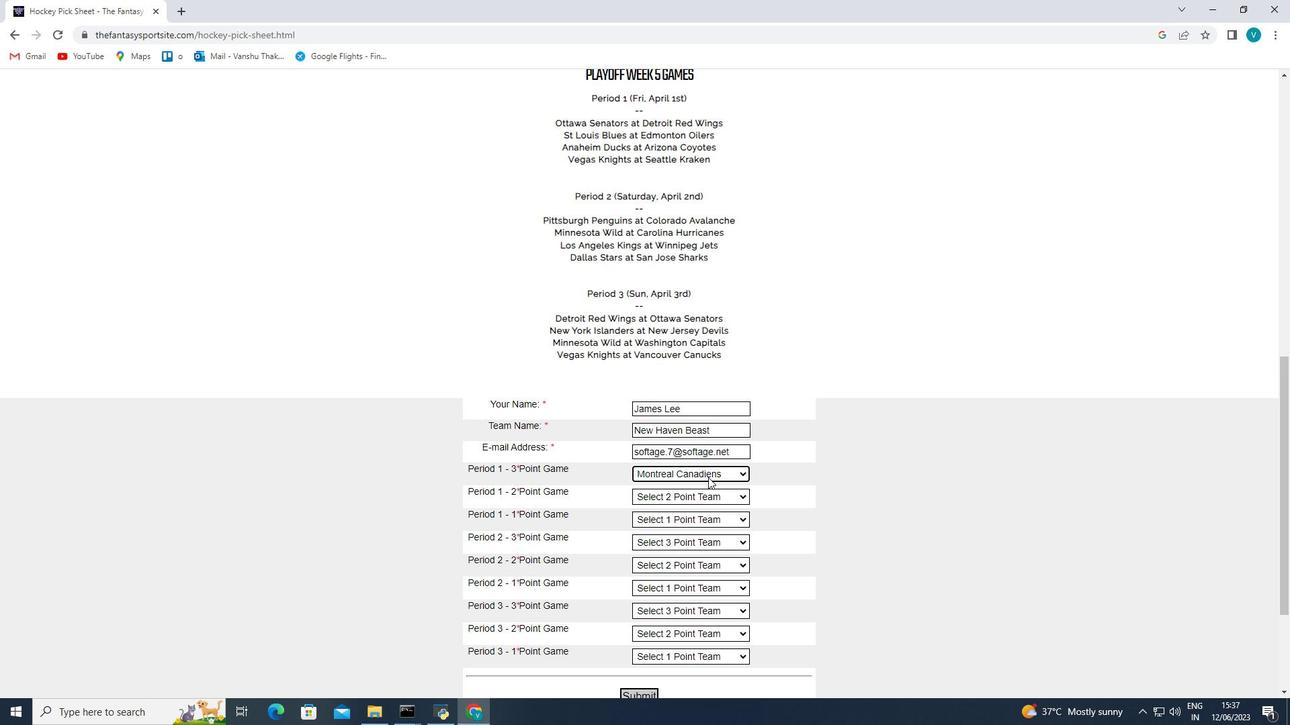 
Action: Mouse pressed left at (706, 493)
Screenshot: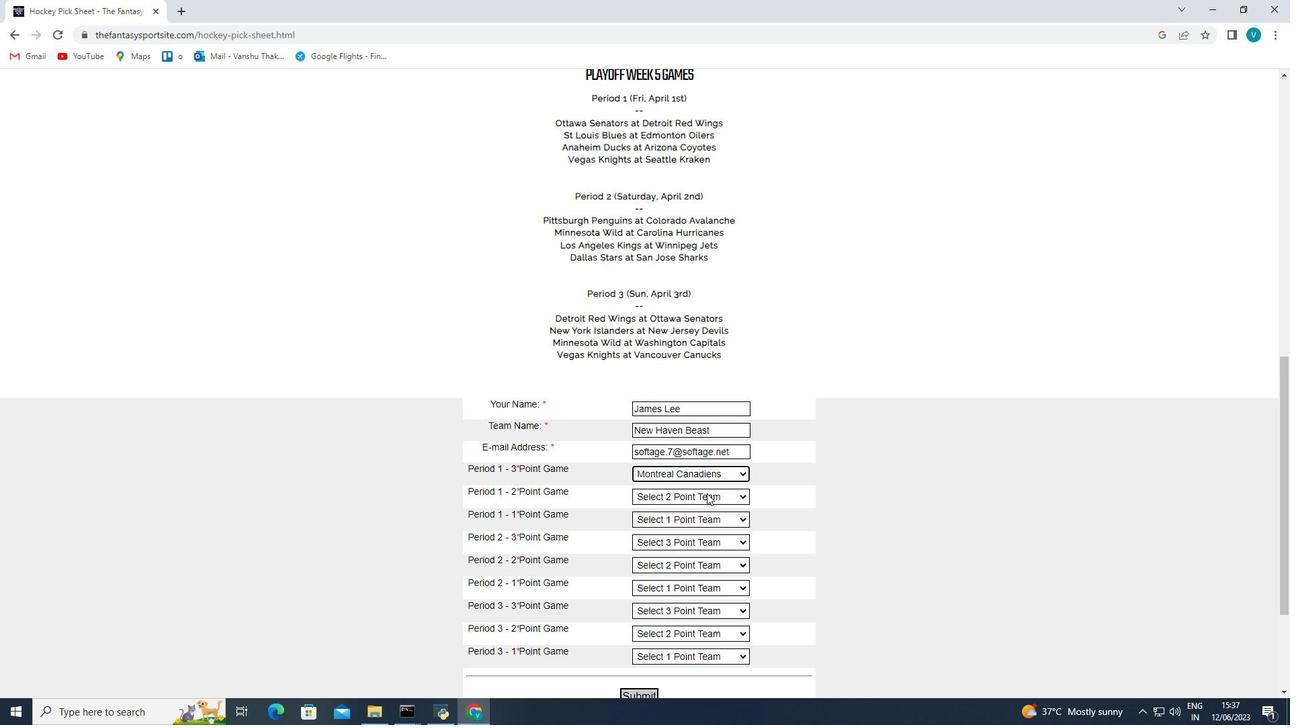 
Action: Mouse moved to (712, 424)
Screenshot: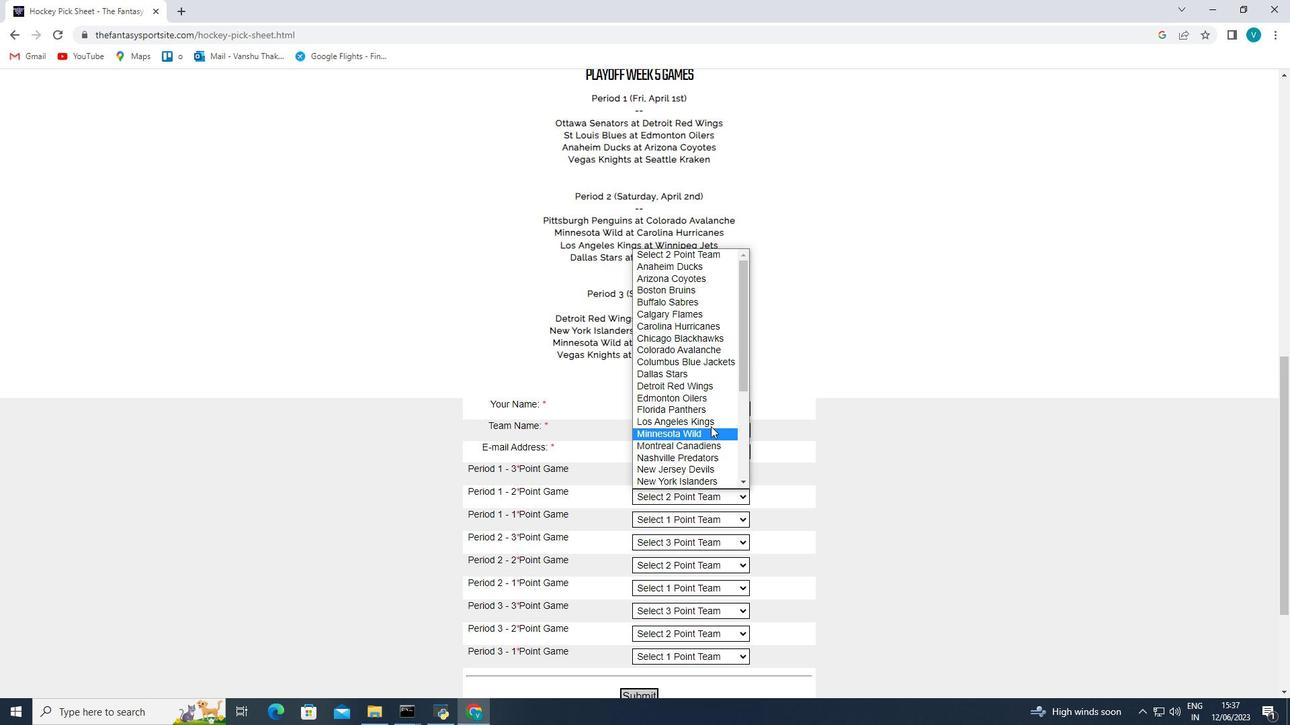 
Action: Mouse pressed left at (712, 424)
Screenshot: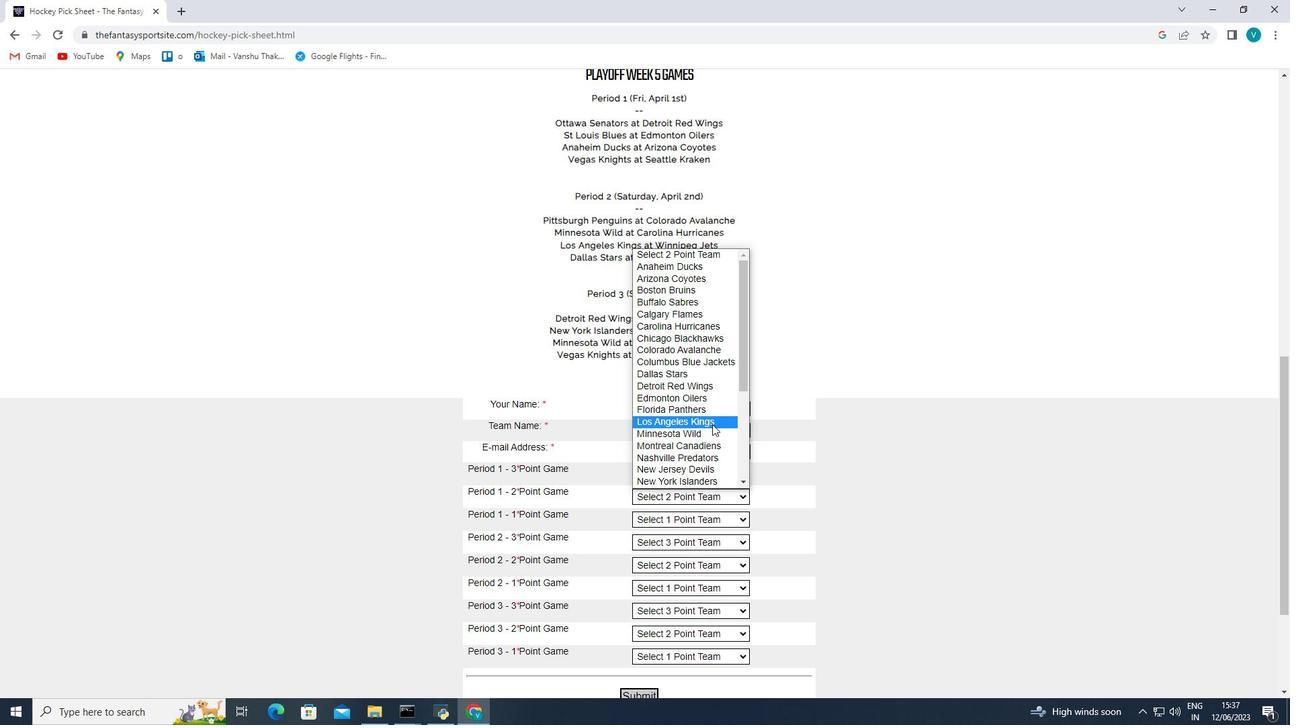 
Action: Mouse moved to (701, 519)
Screenshot: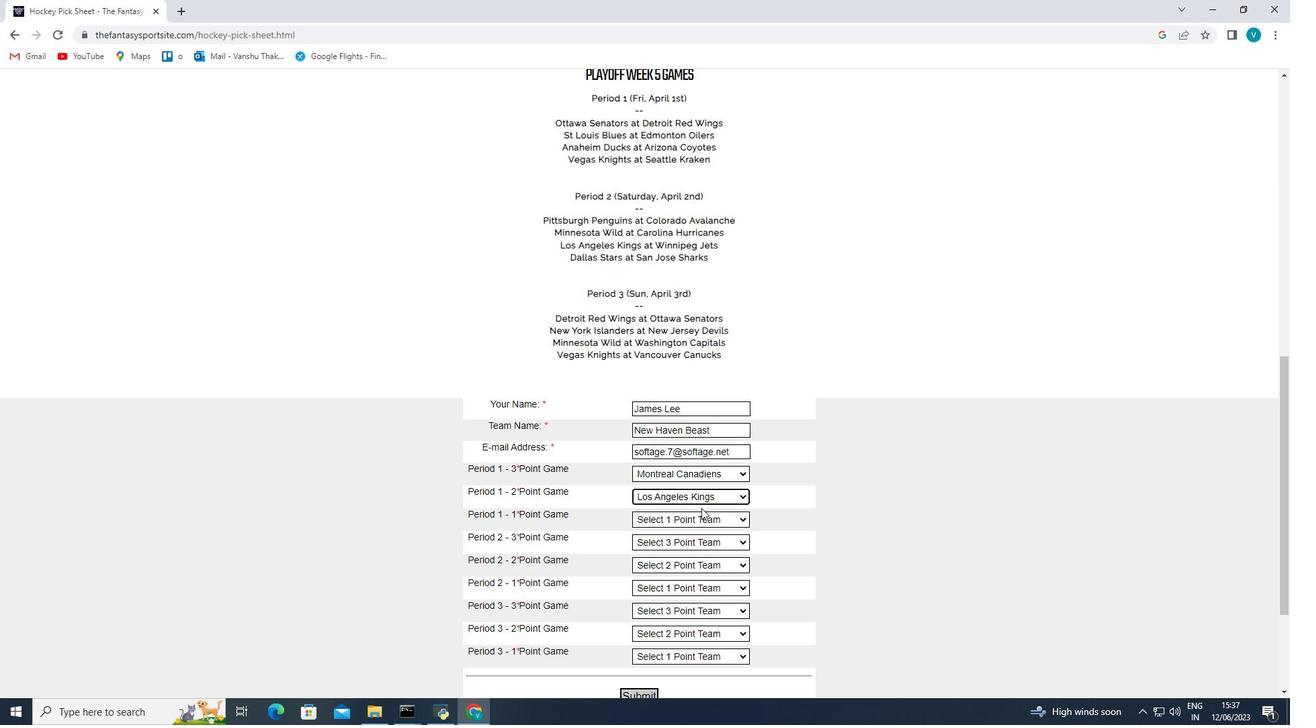 
Action: Mouse pressed left at (701, 519)
Screenshot: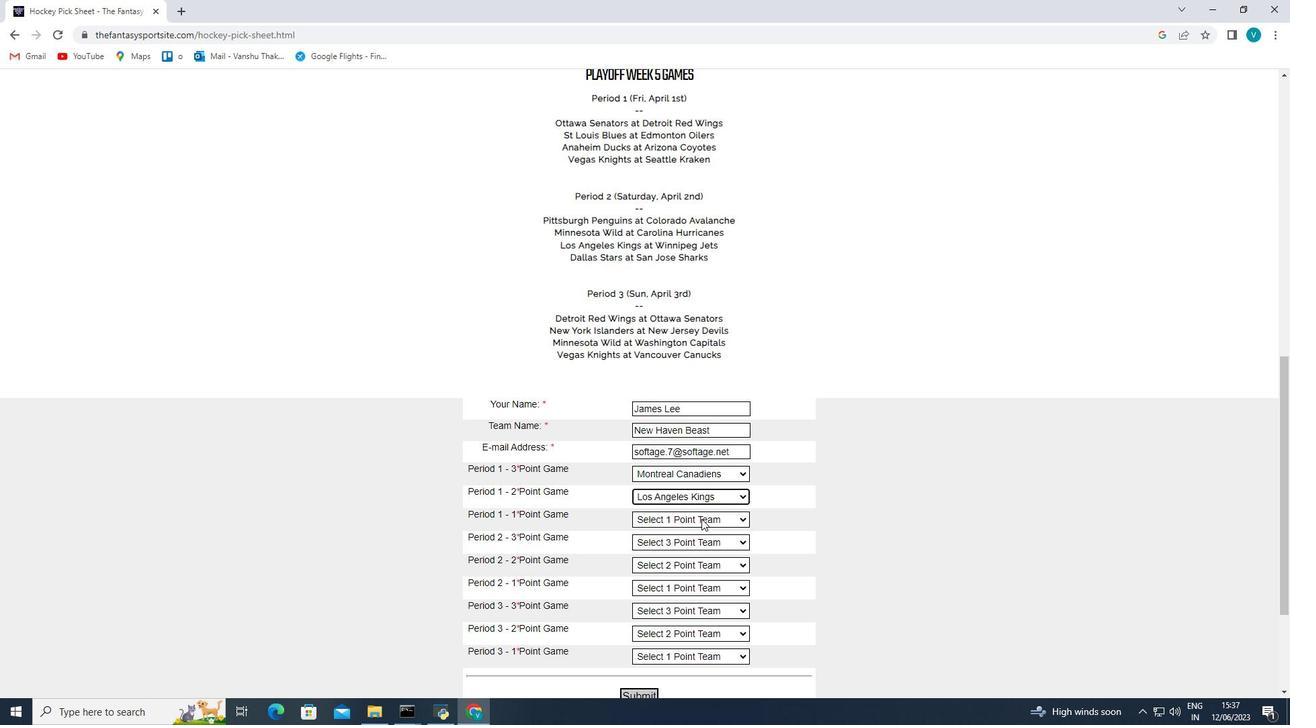 
Action: Mouse moved to (705, 425)
Screenshot: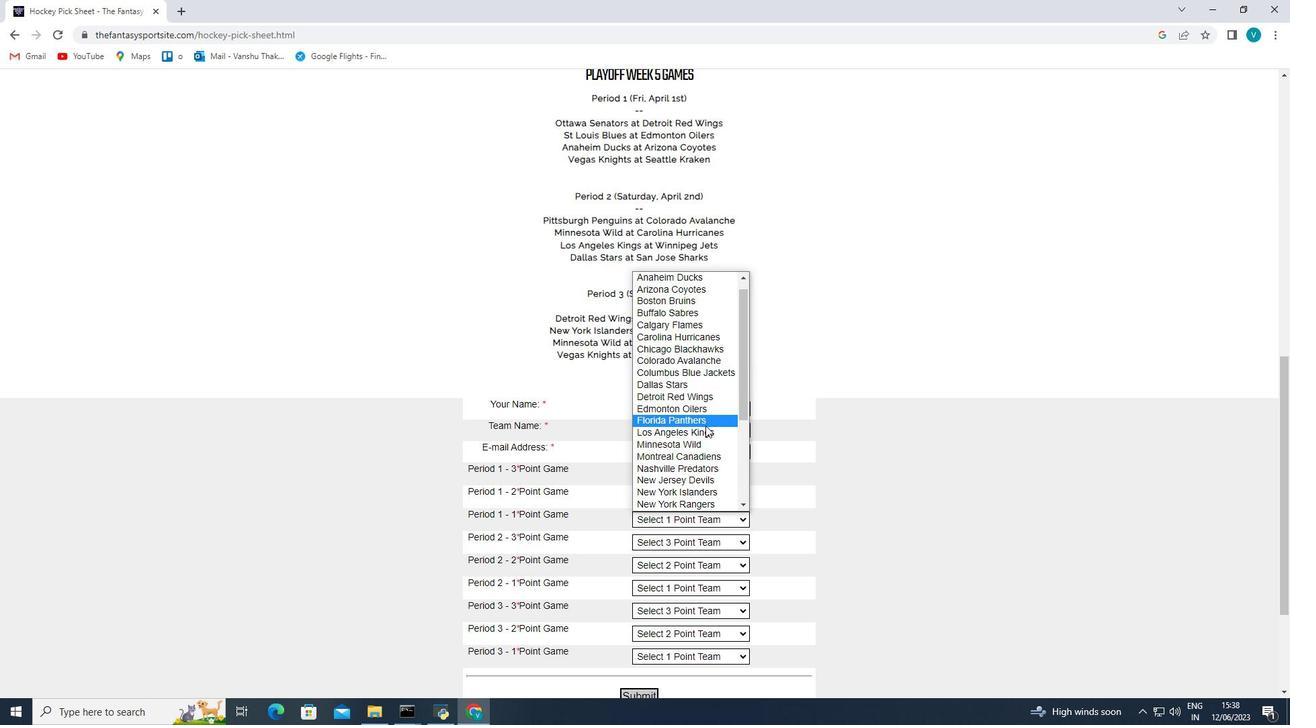
Action: Mouse pressed left at (705, 425)
Screenshot: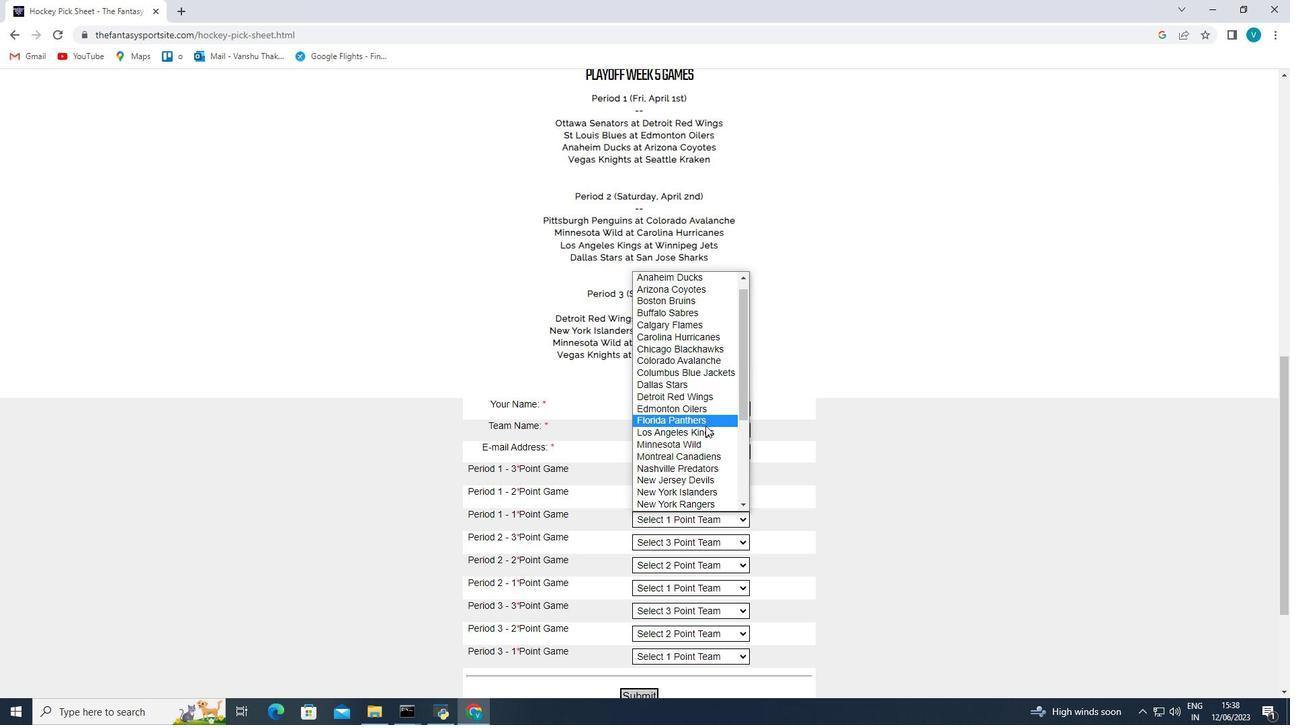 
Action: Mouse moved to (695, 541)
Screenshot: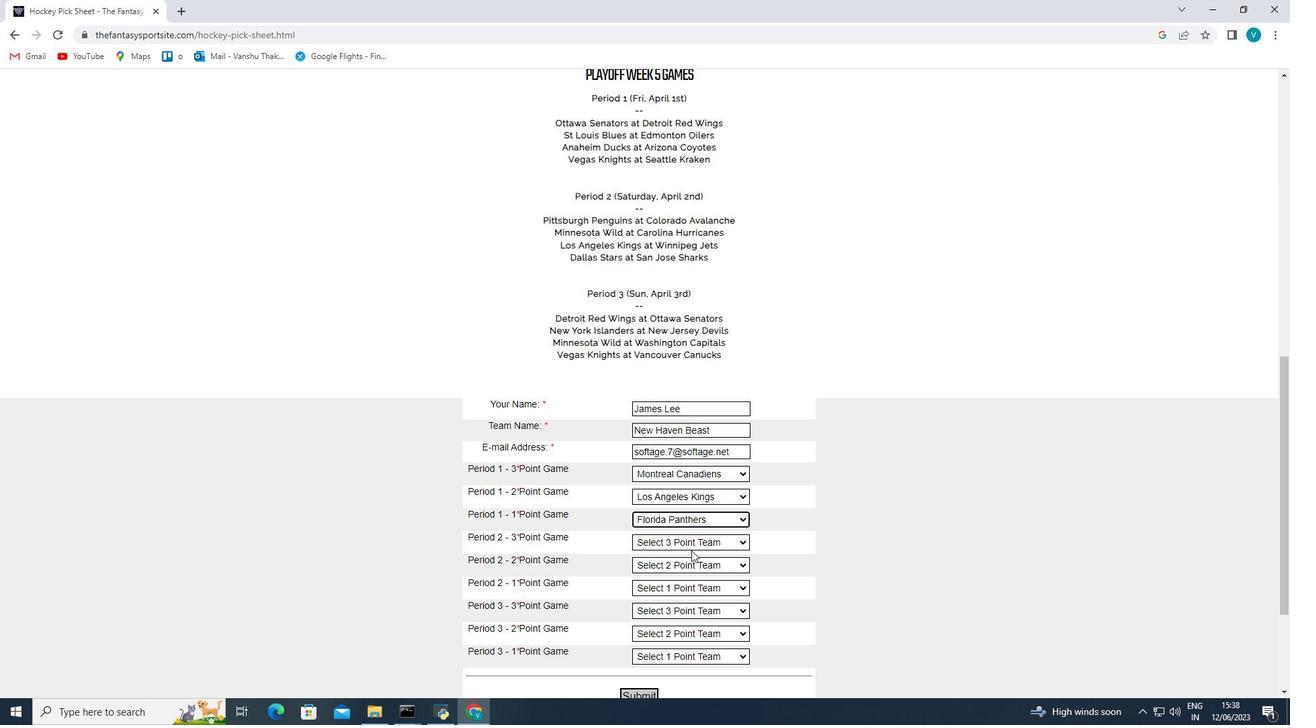 
Action: Mouse pressed left at (695, 541)
Screenshot: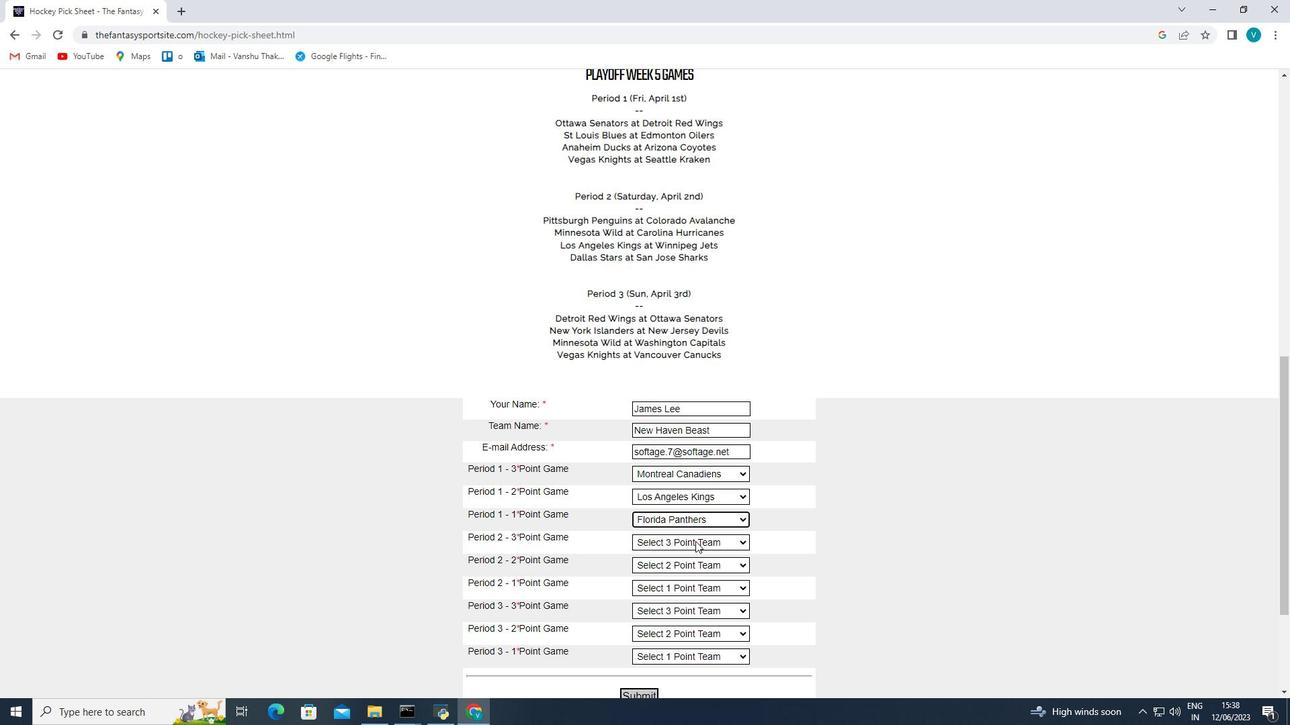 
Action: Mouse moved to (710, 423)
Screenshot: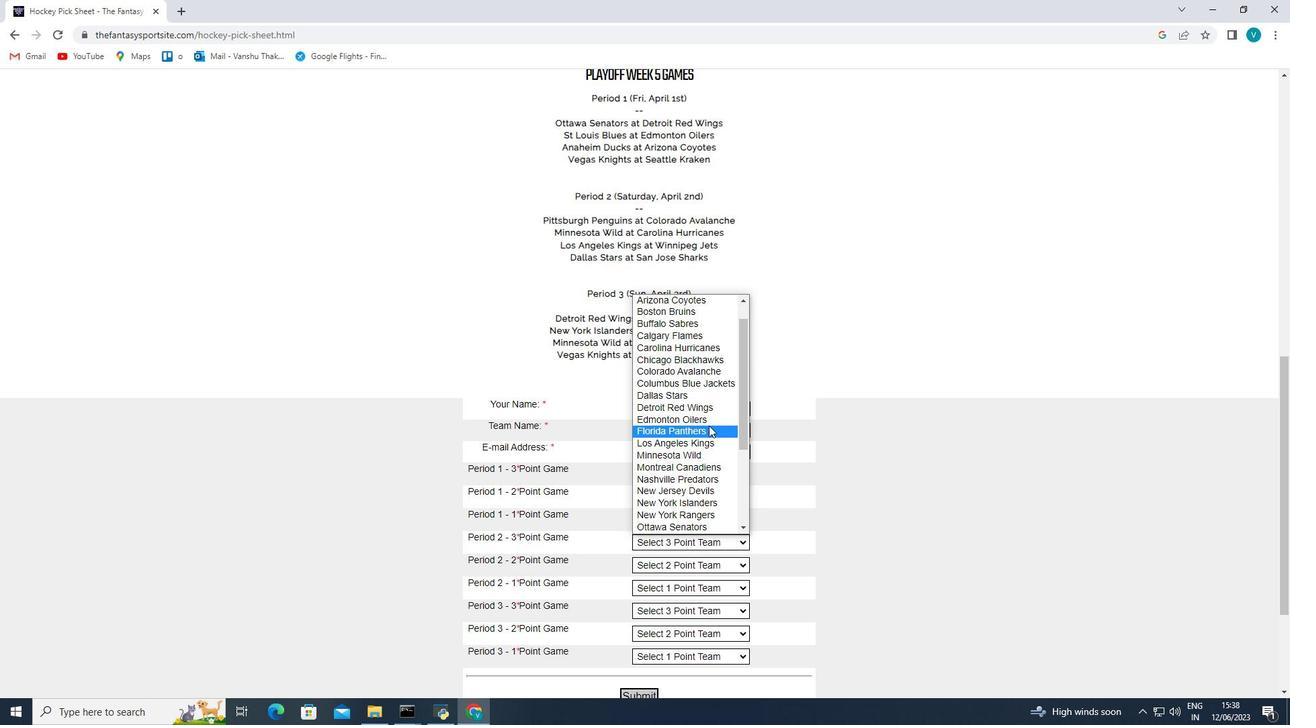 
Action: Mouse pressed left at (710, 423)
Screenshot: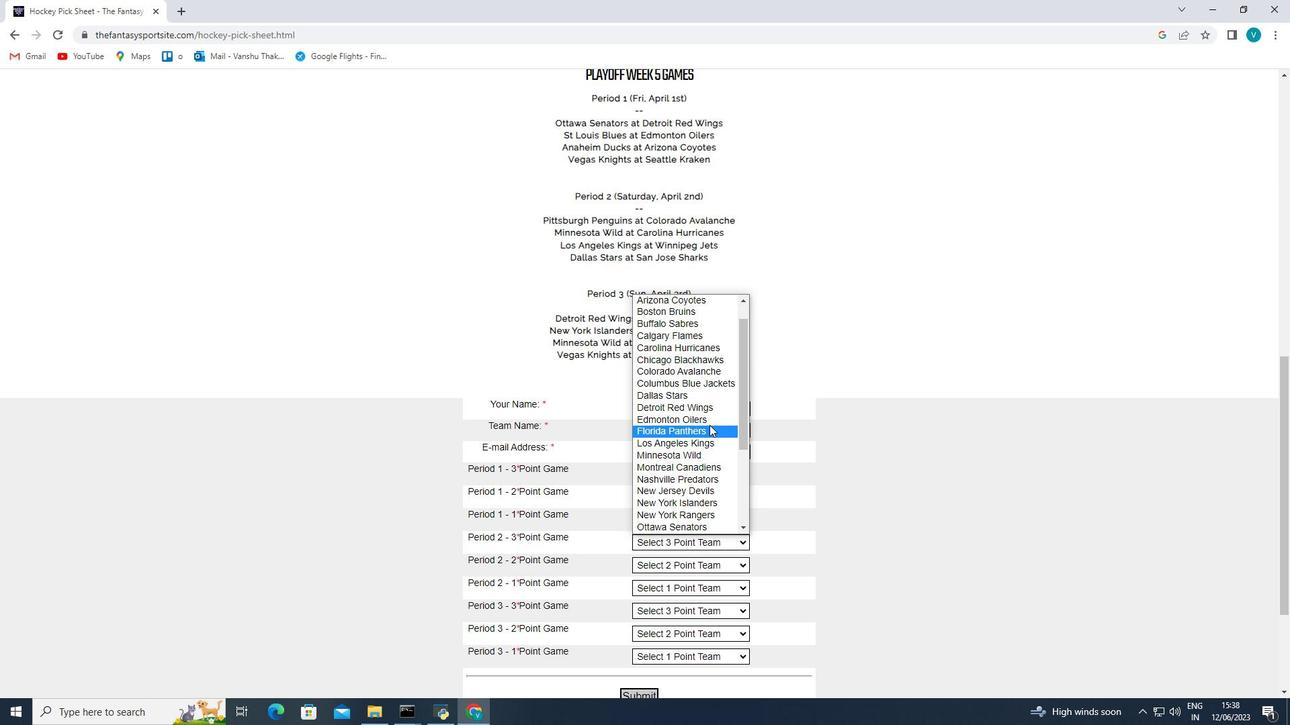 
Action: Mouse moved to (700, 559)
Screenshot: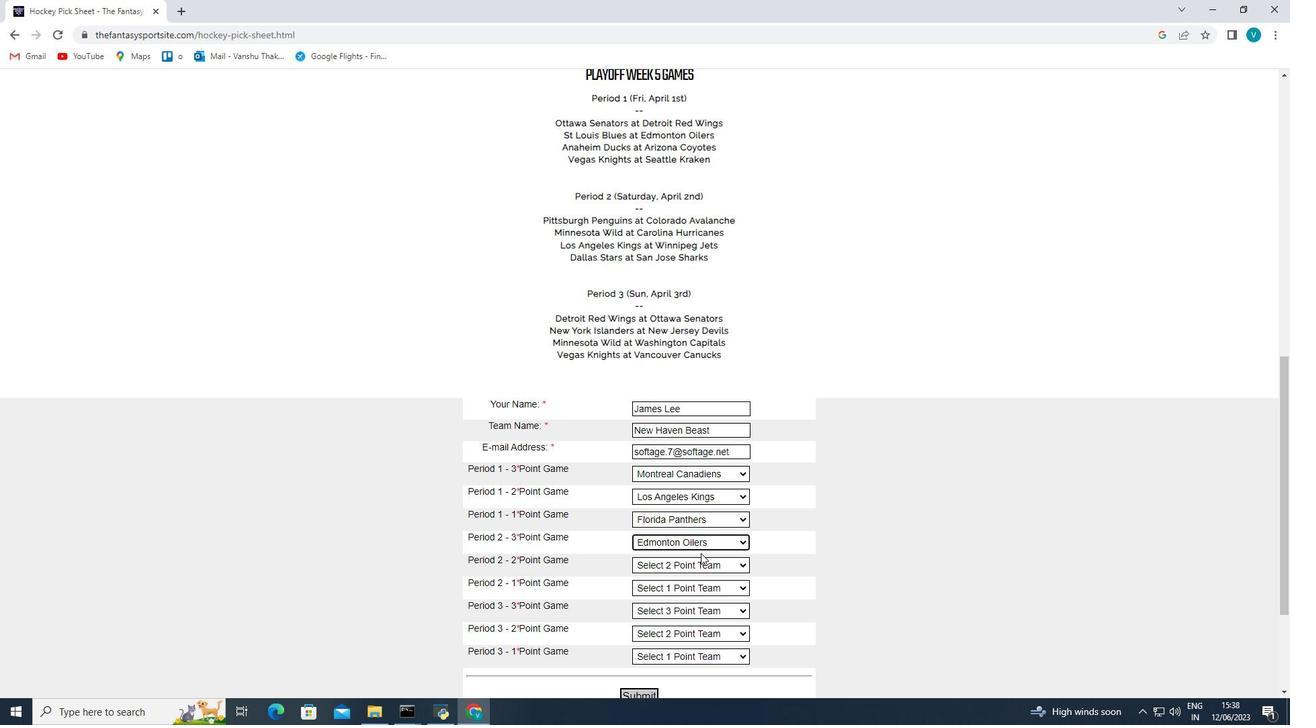 
Action: Mouse pressed left at (700, 559)
Screenshot: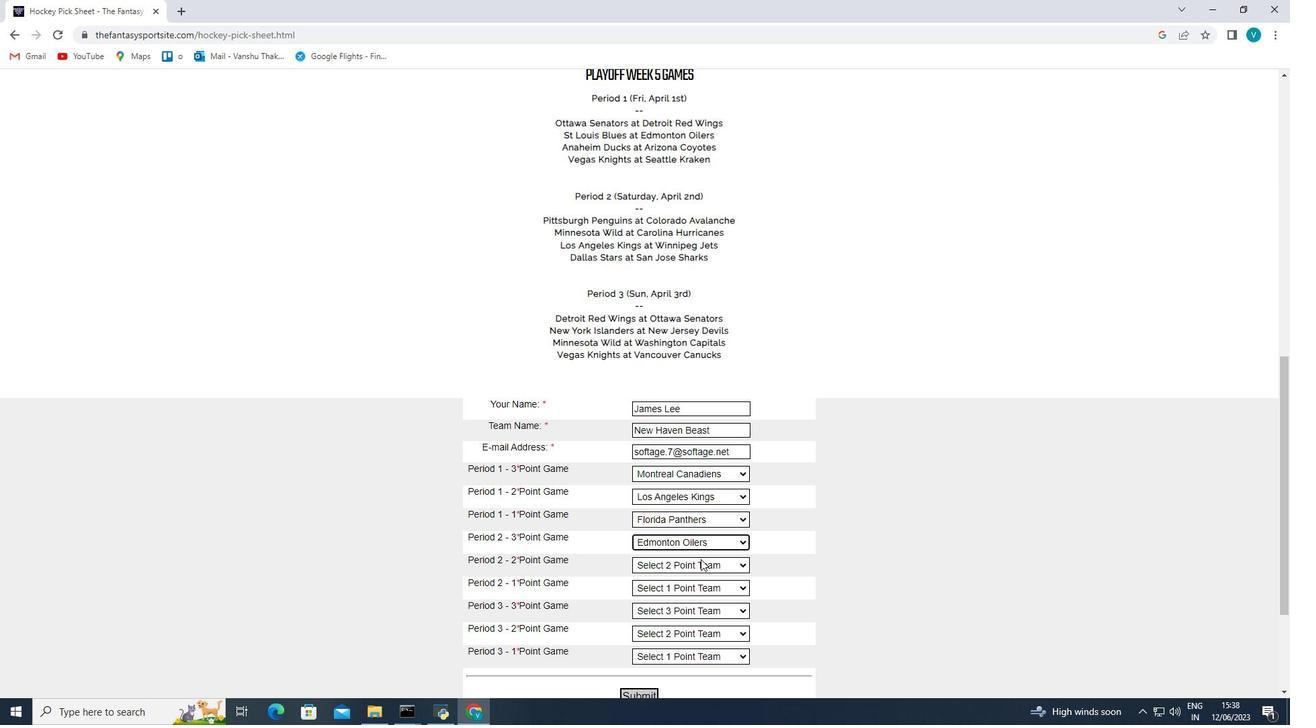 
Action: Mouse moved to (712, 444)
Screenshot: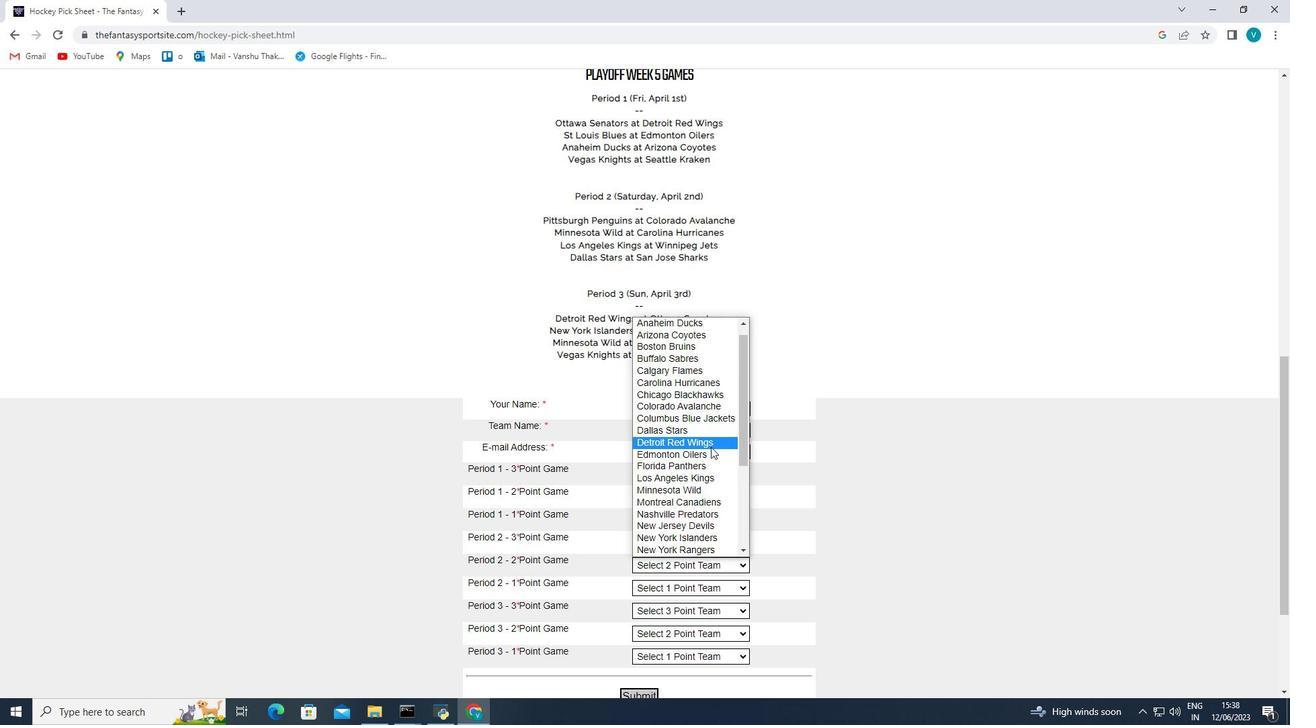 
Action: Mouse pressed left at (712, 444)
Screenshot: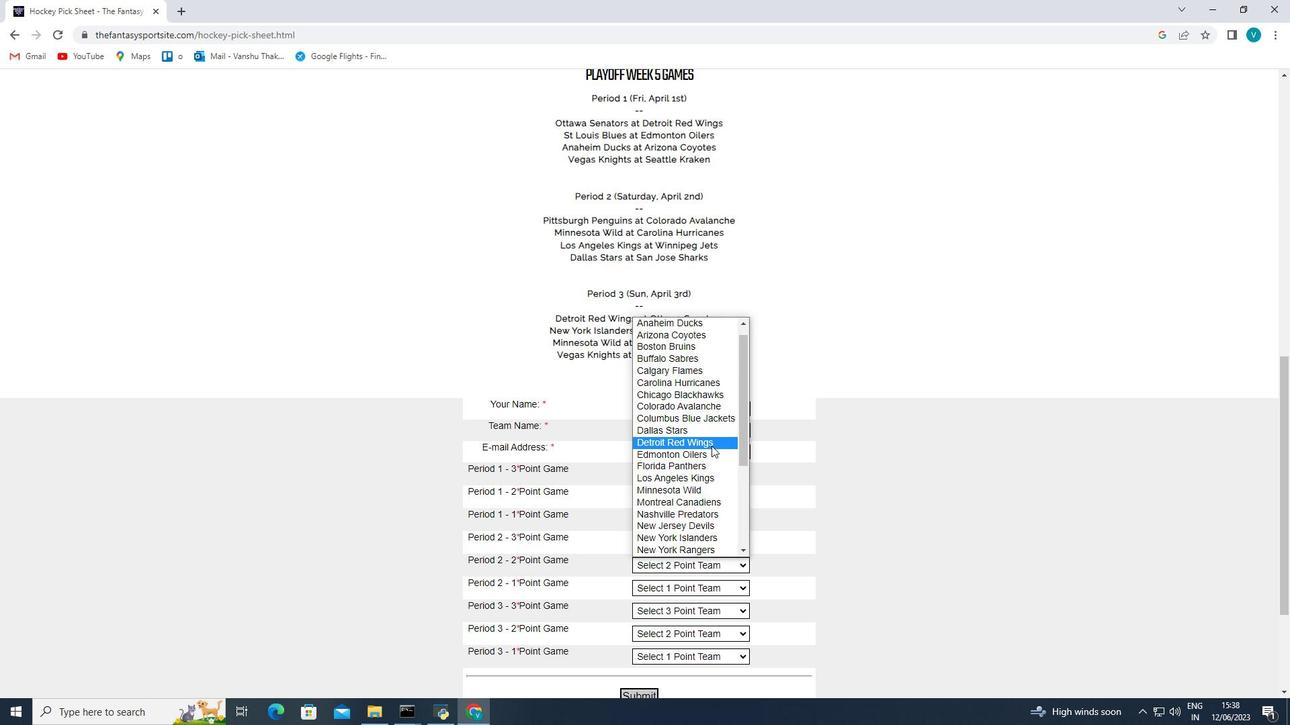 
Action: Mouse moved to (699, 587)
Screenshot: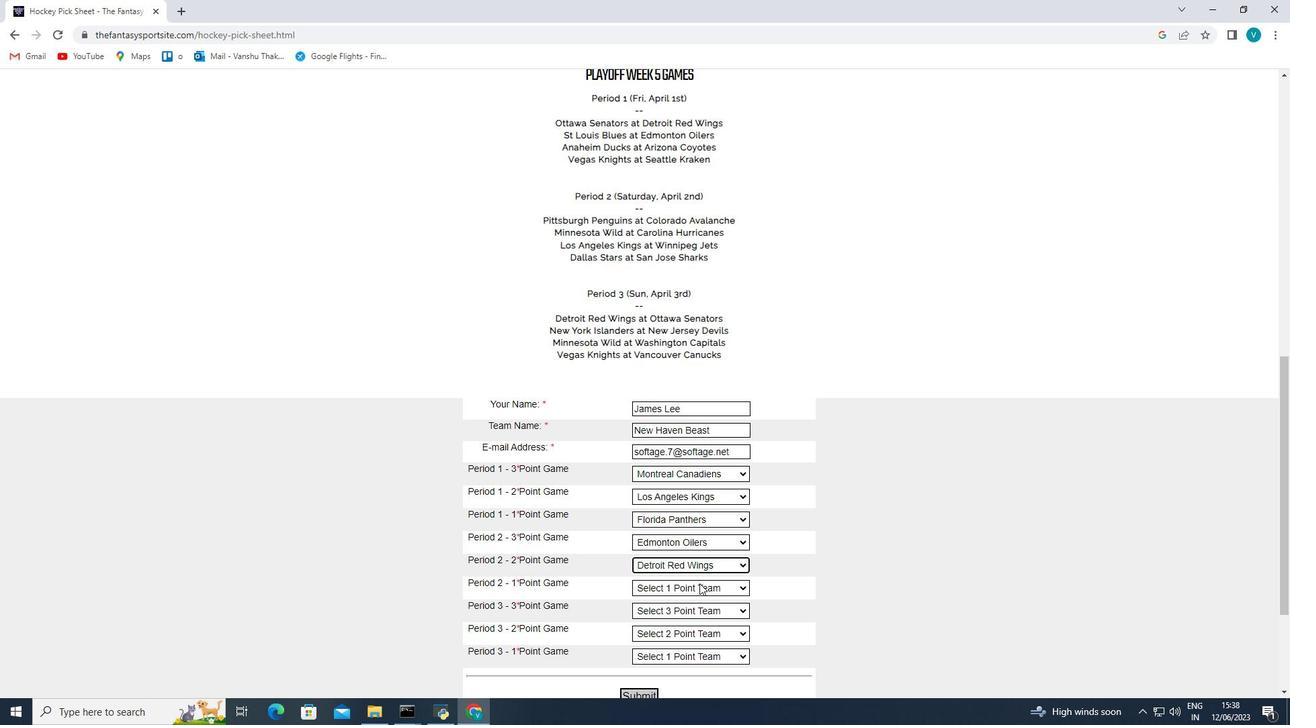 
Action: Mouse pressed left at (699, 587)
Screenshot: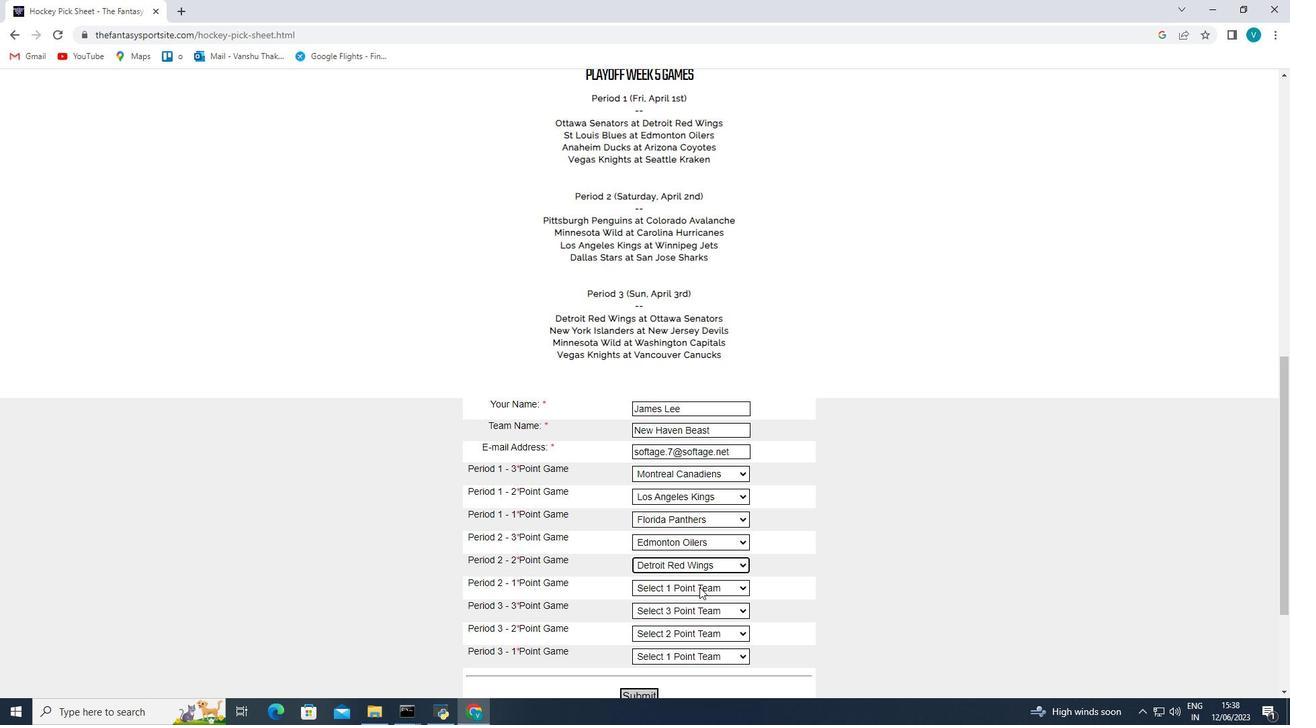 
Action: Mouse moved to (700, 468)
Screenshot: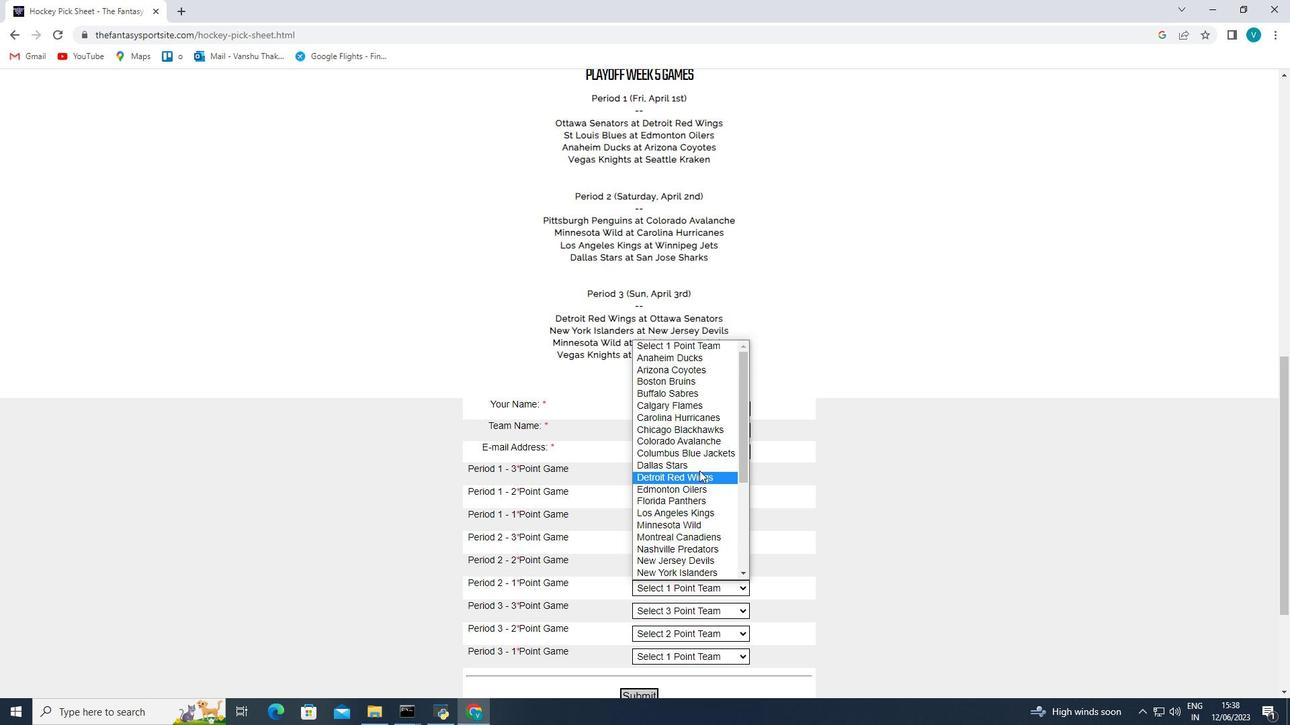 
Action: Mouse pressed left at (700, 468)
Screenshot: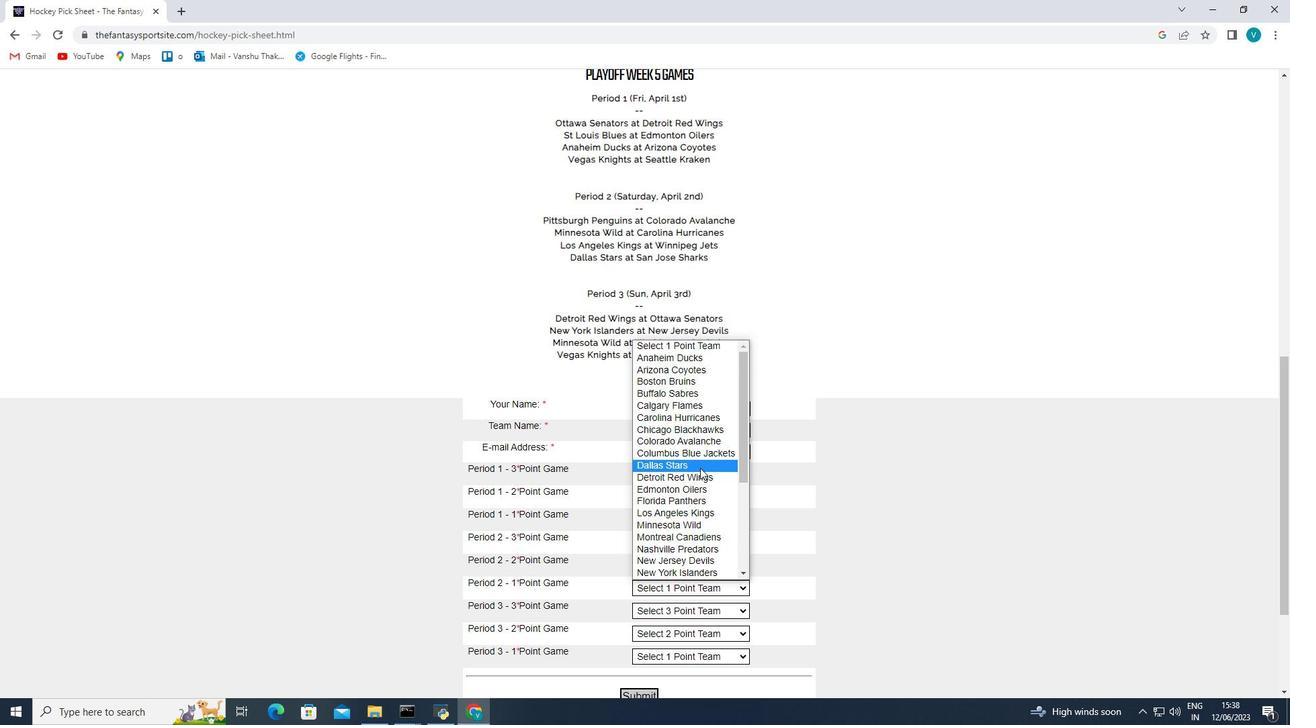 
Action: Mouse moved to (698, 606)
Screenshot: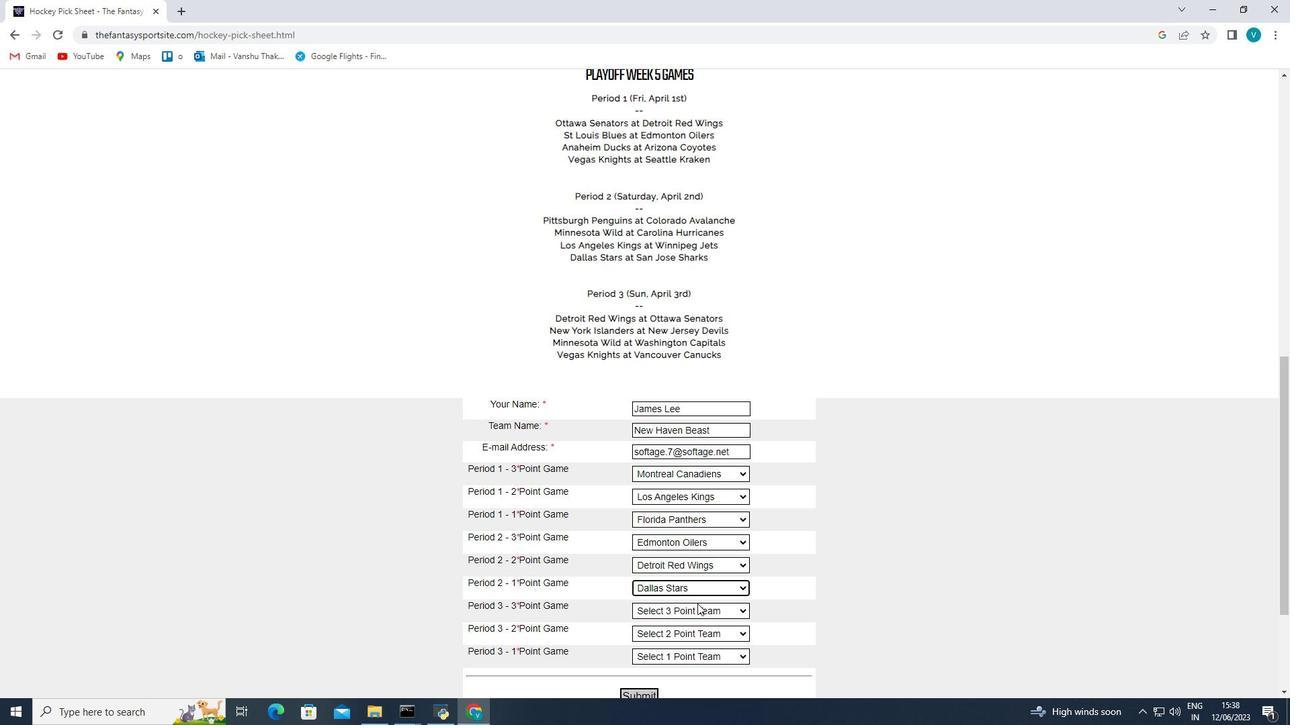 
Action: Mouse pressed left at (698, 606)
Screenshot: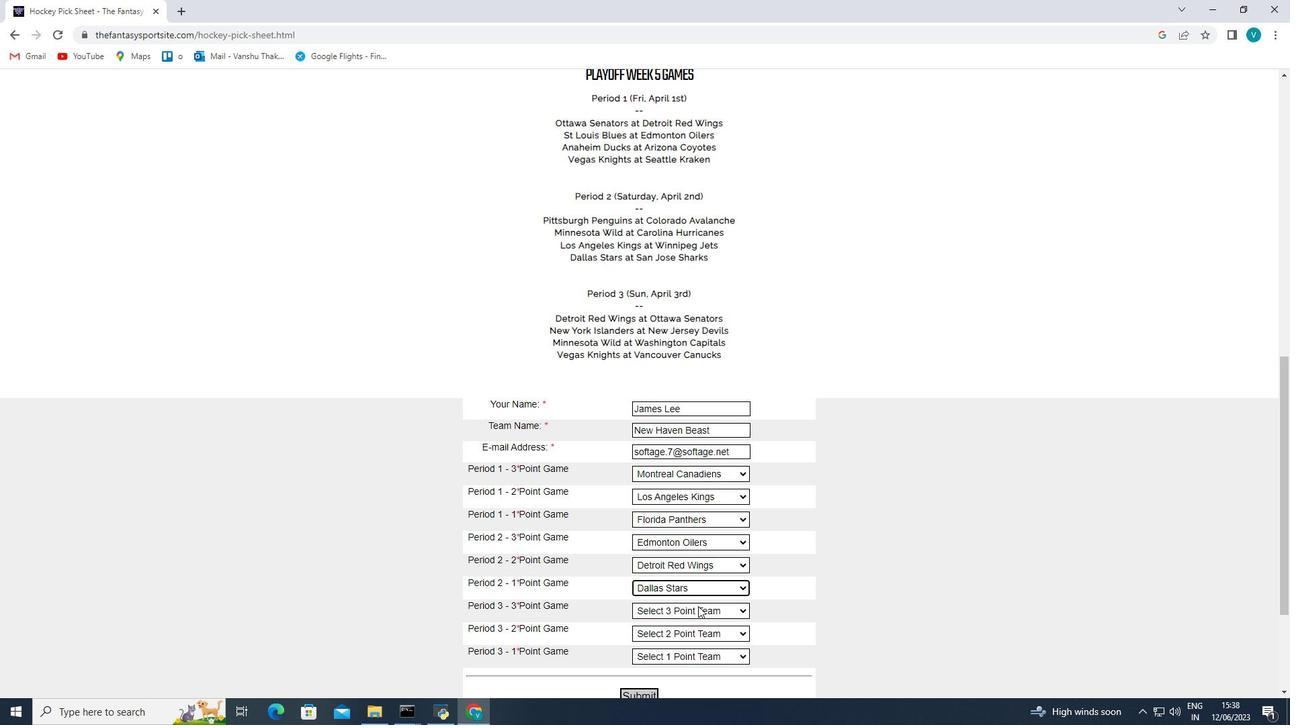 
Action: Mouse moved to (698, 455)
Screenshot: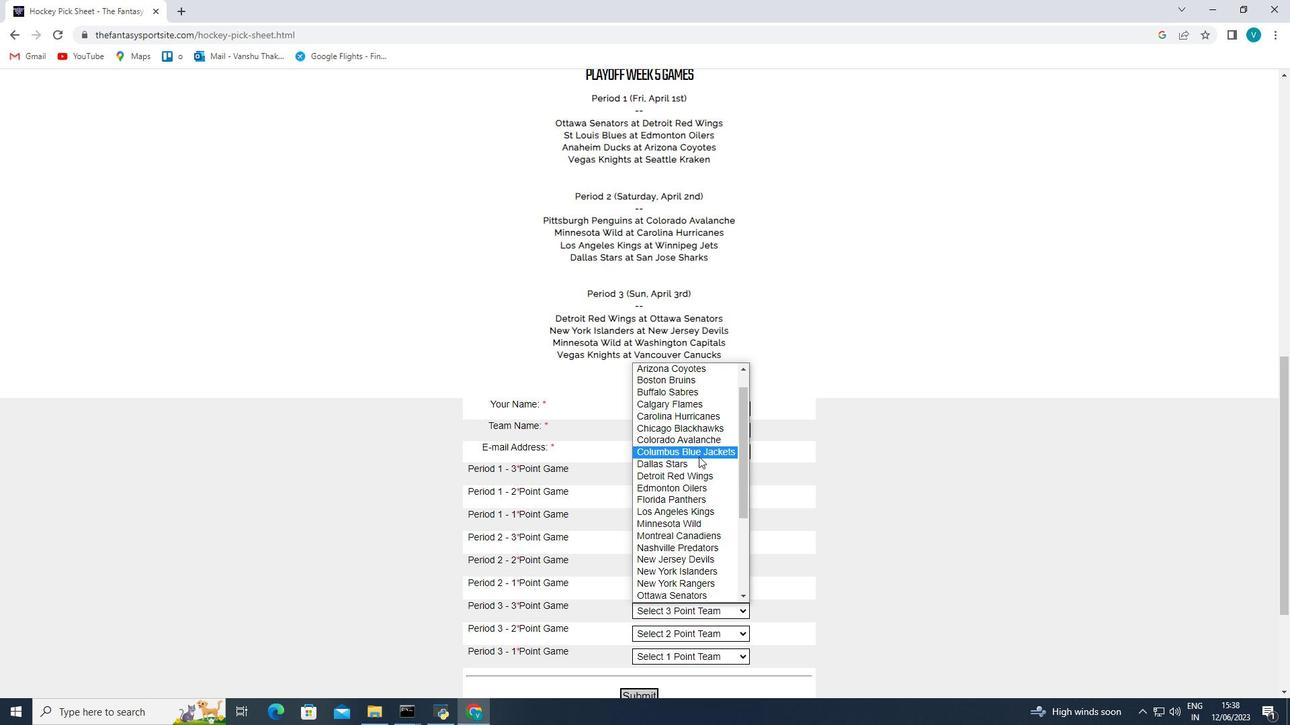 
Action: Mouse pressed left at (698, 455)
Screenshot: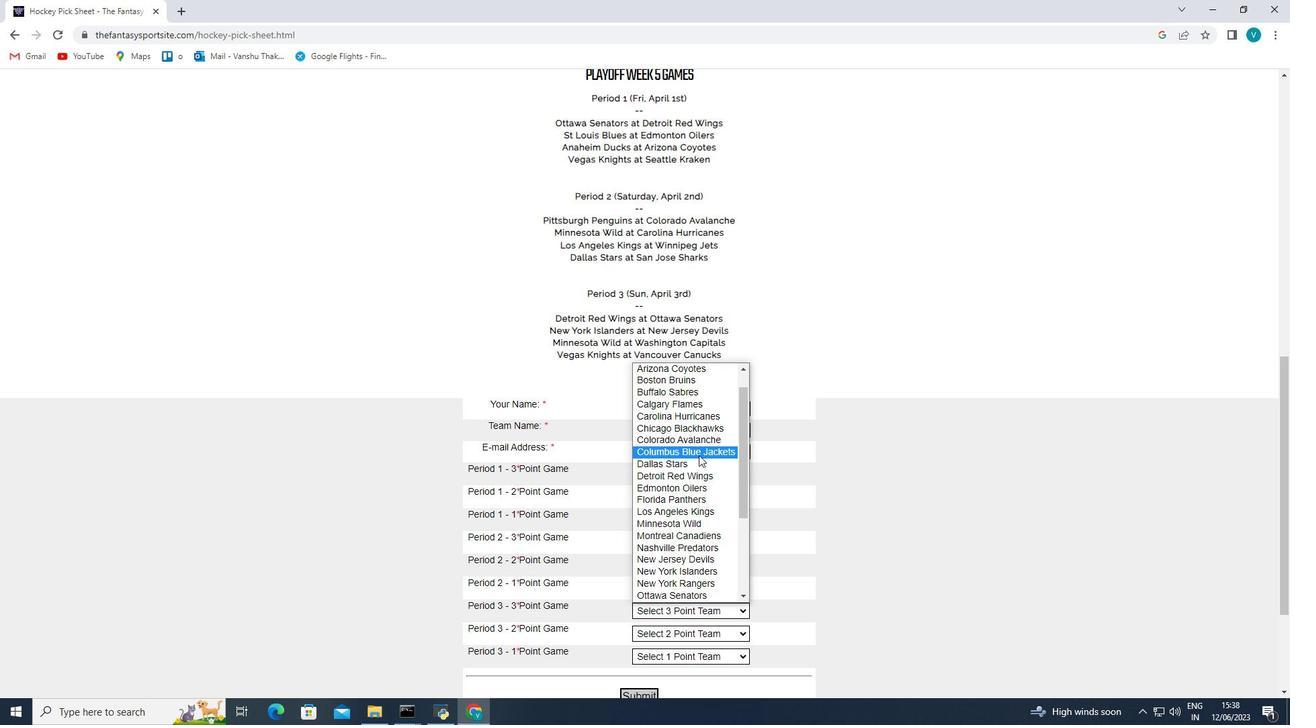 
Action: Mouse moved to (700, 634)
Screenshot: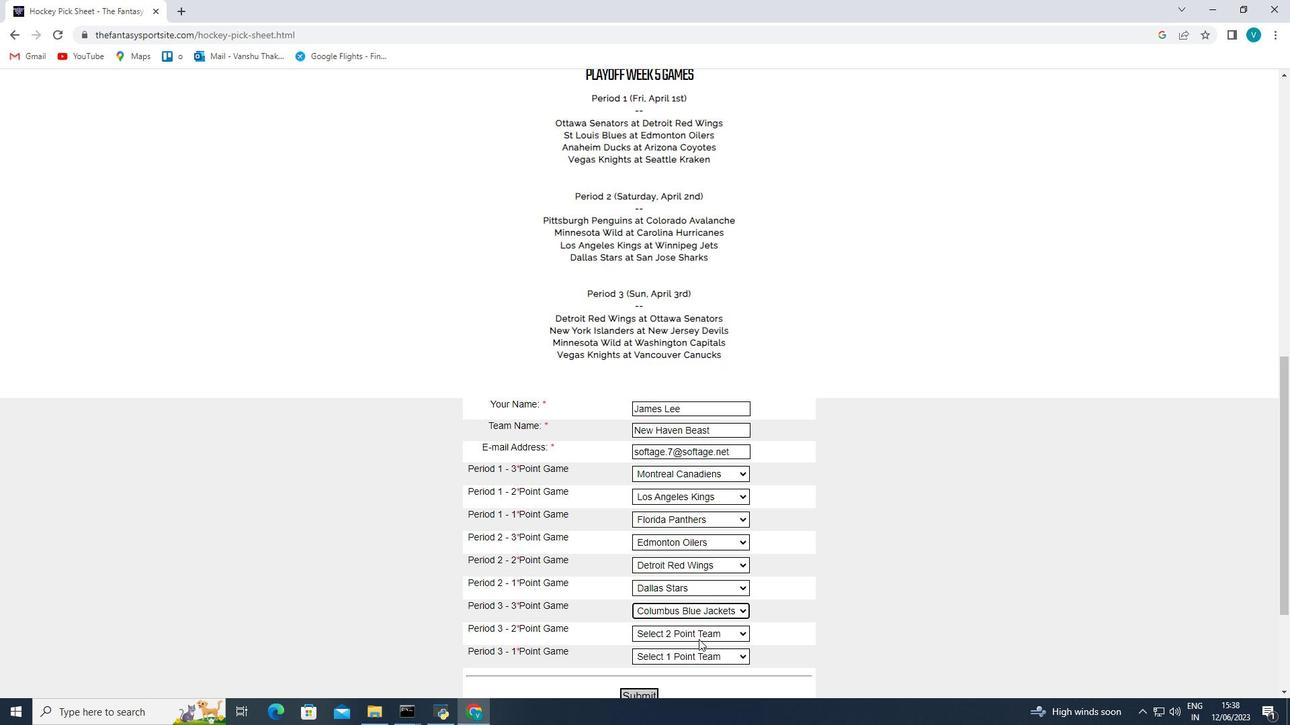 
Action: Mouse pressed left at (700, 634)
Screenshot: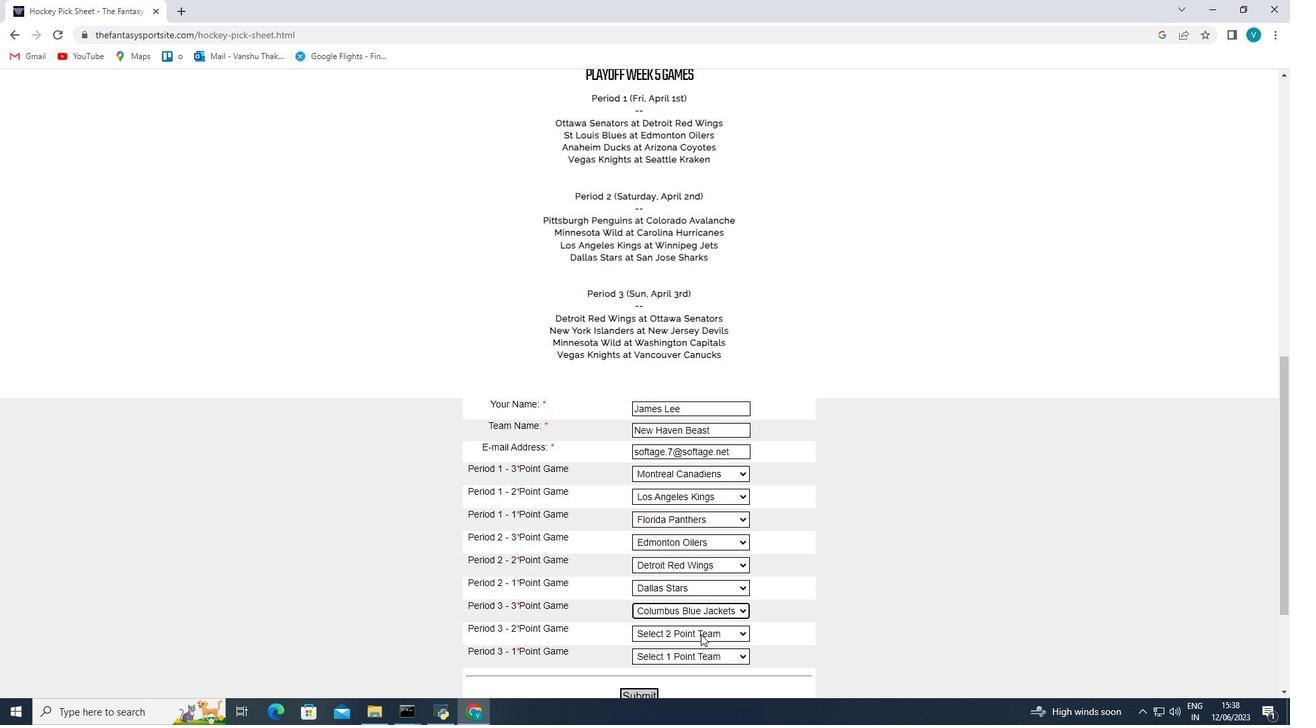 
Action: Mouse moved to (714, 473)
Screenshot: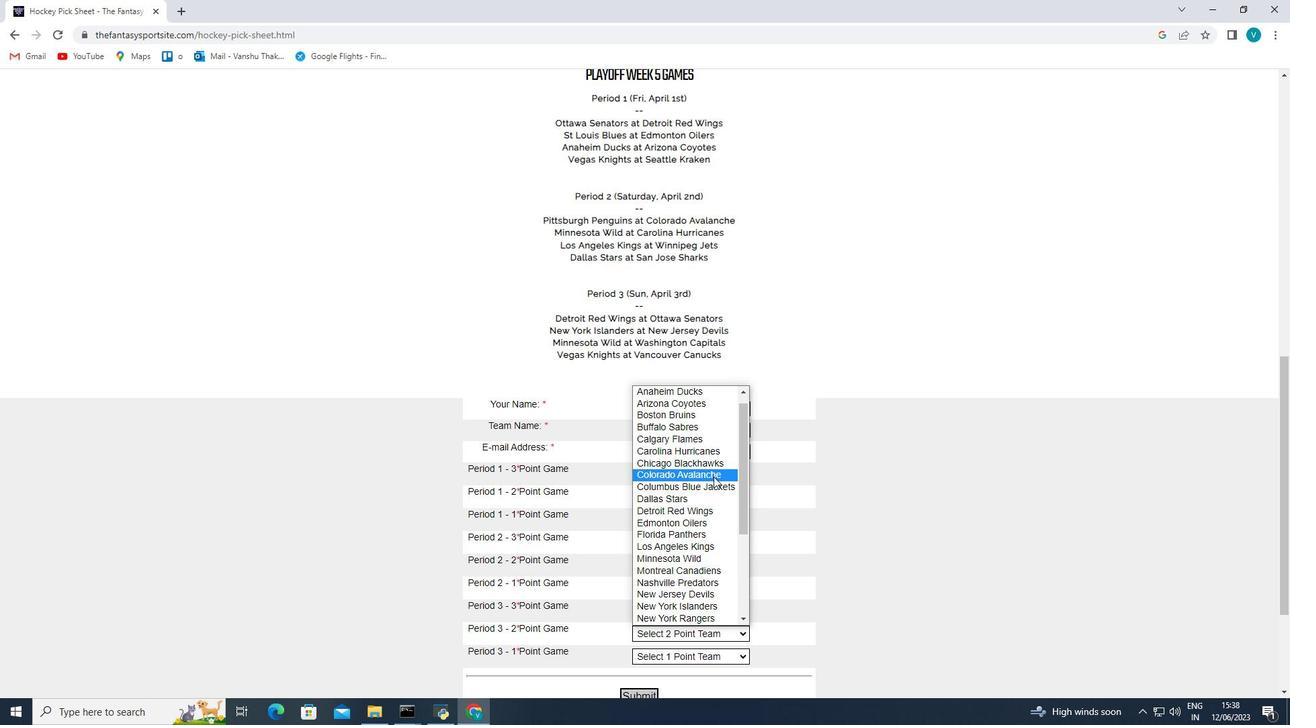 
Action: Mouse pressed left at (714, 473)
Screenshot: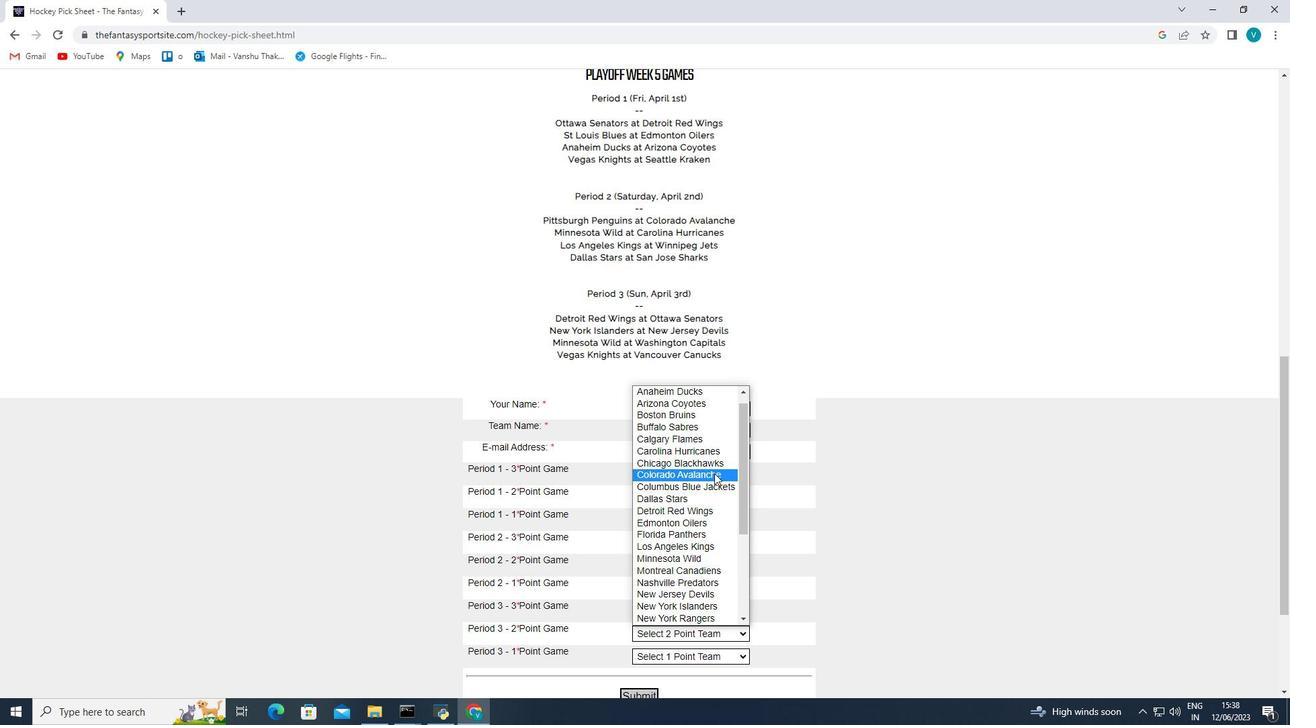 
Action: Mouse moved to (716, 656)
Screenshot: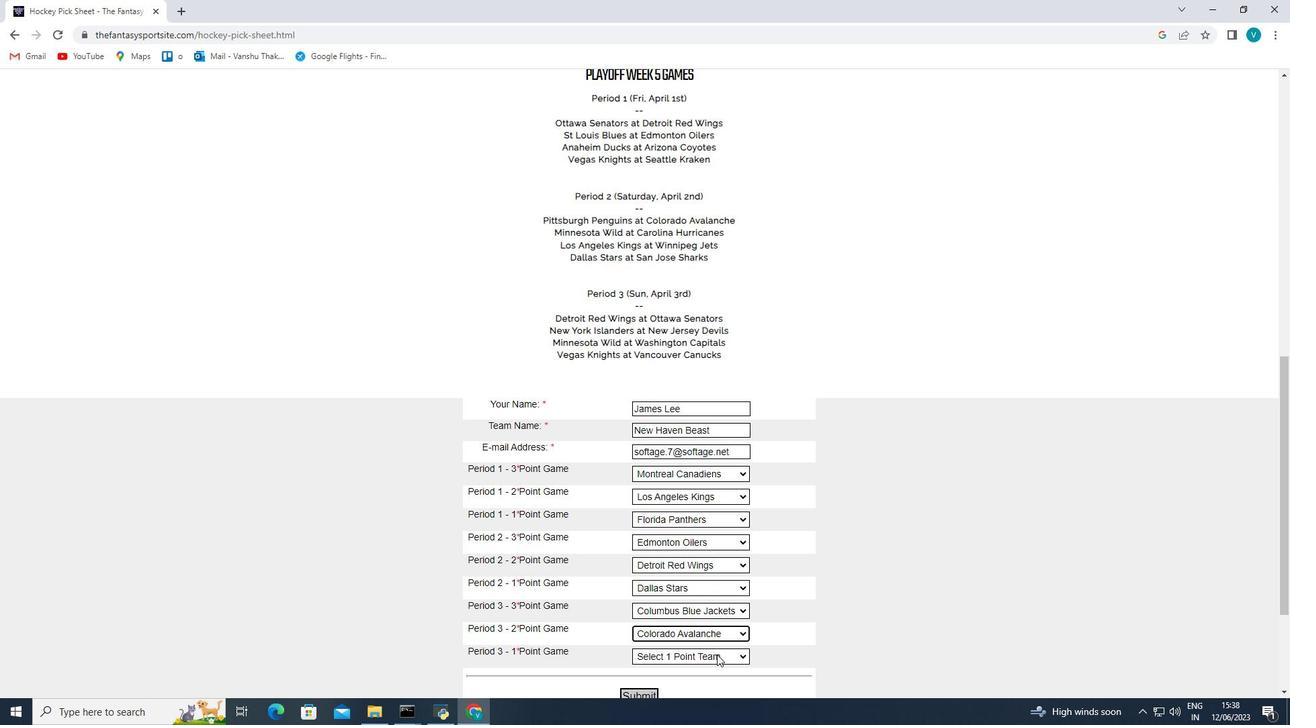 
Action: Mouse pressed left at (716, 656)
Screenshot: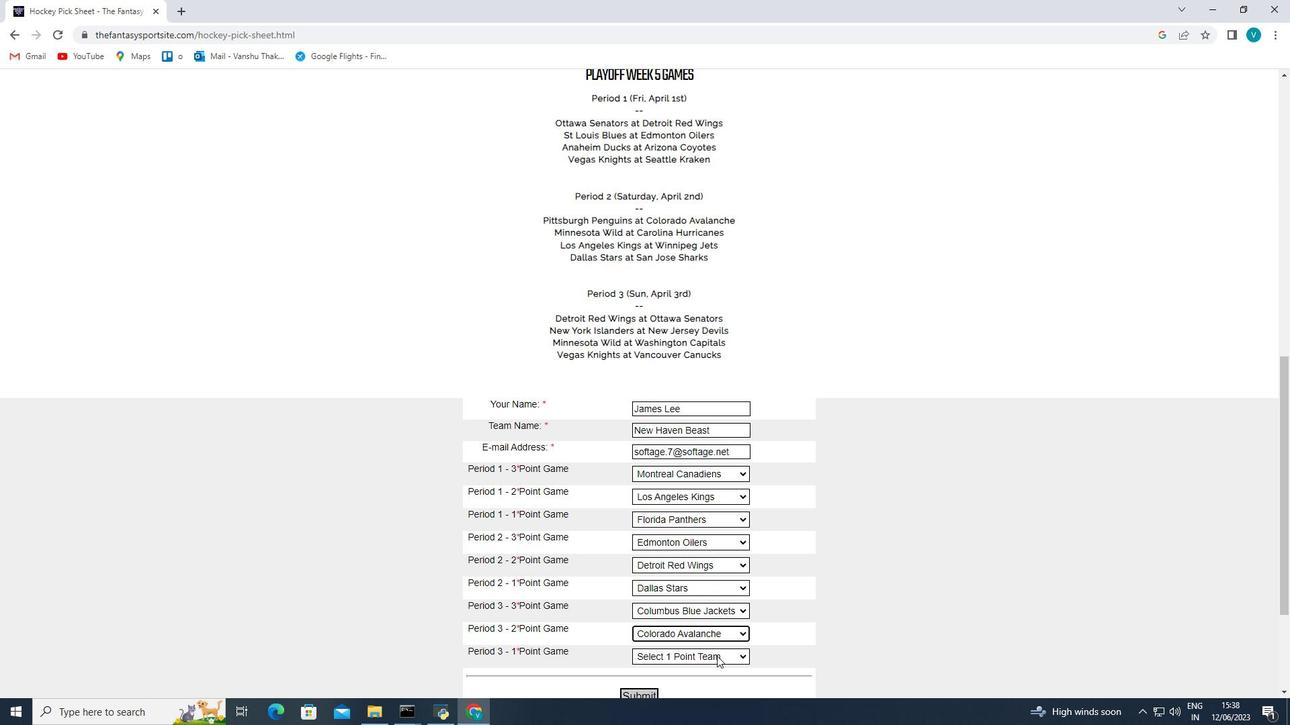 
Action: Mouse moved to (725, 475)
Screenshot: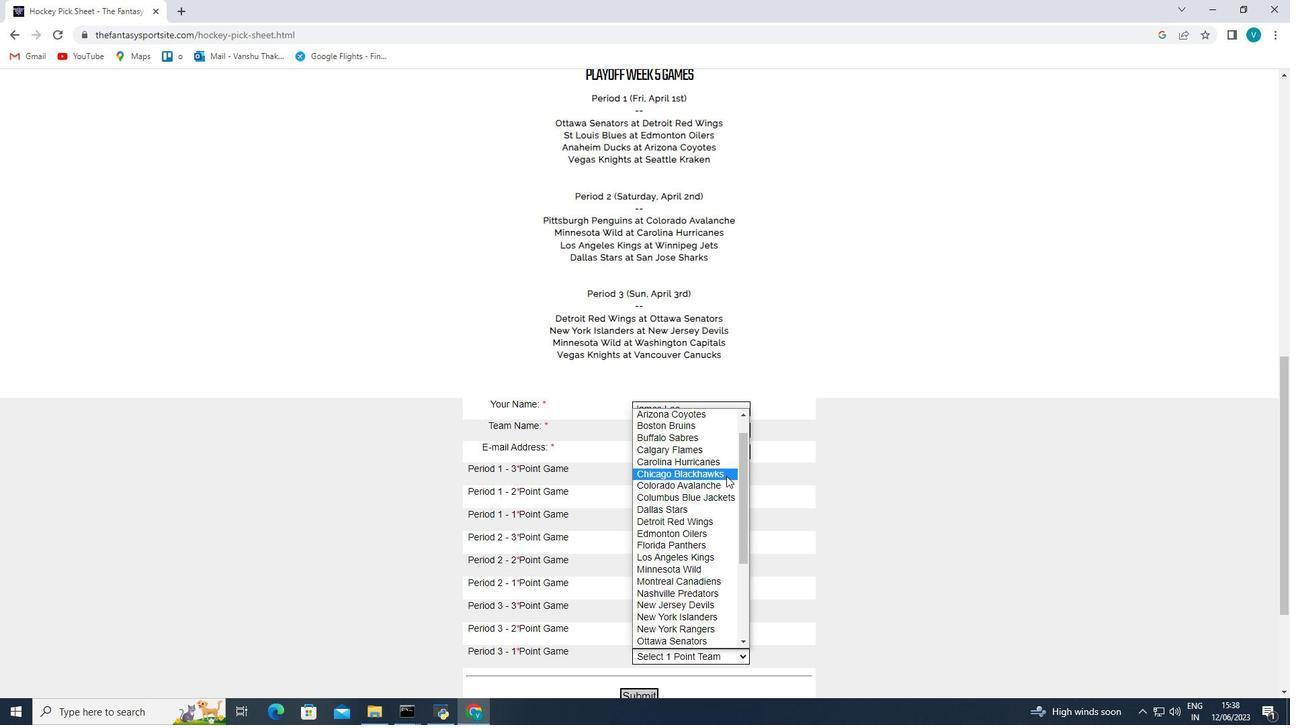
Action: Mouse pressed left at (725, 475)
Screenshot: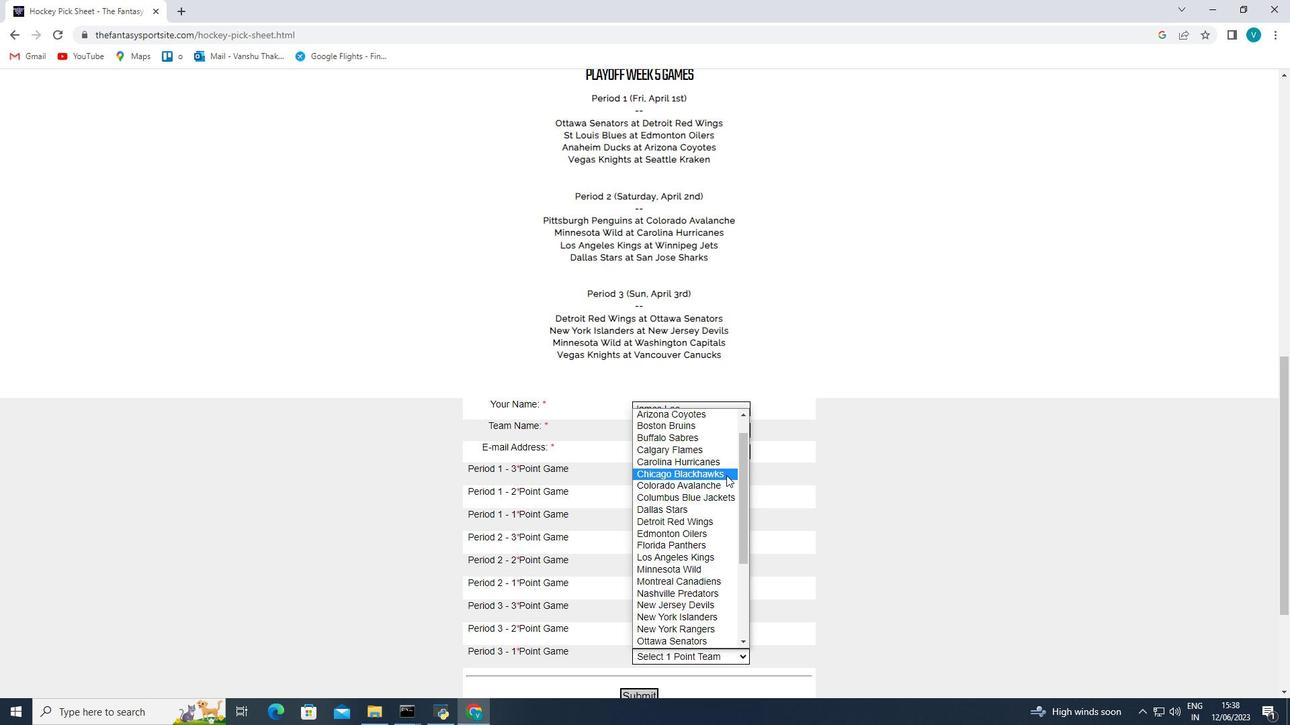 
Action: Mouse moved to (684, 634)
Screenshot: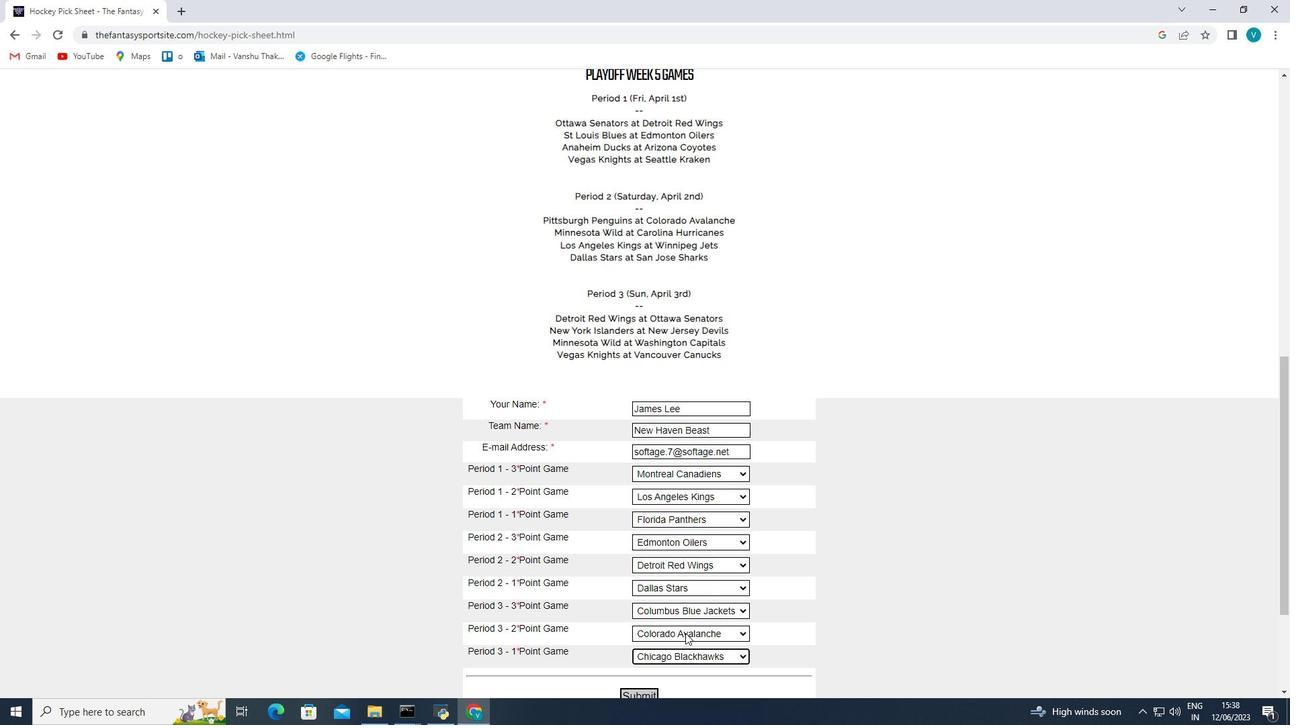 
Action: Mouse scrolled (684, 634) with delta (0, 0)
Screenshot: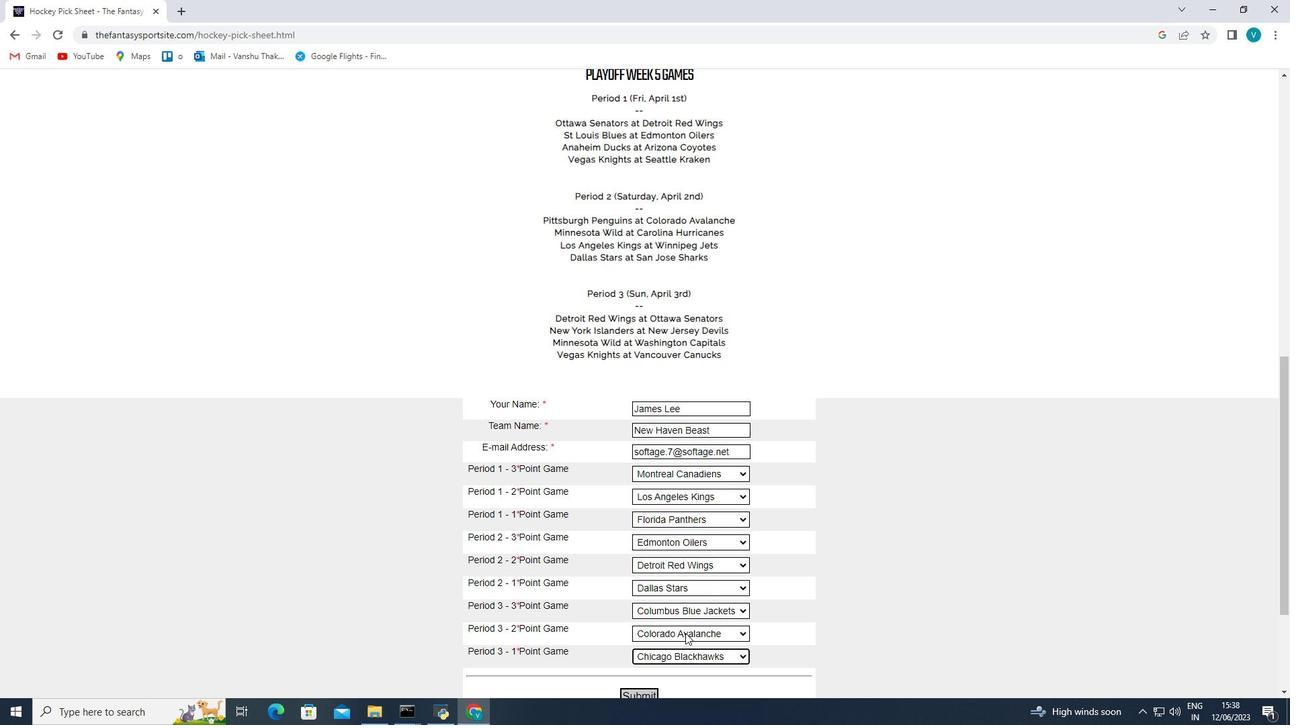 
Action: Mouse moved to (682, 635)
Screenshot: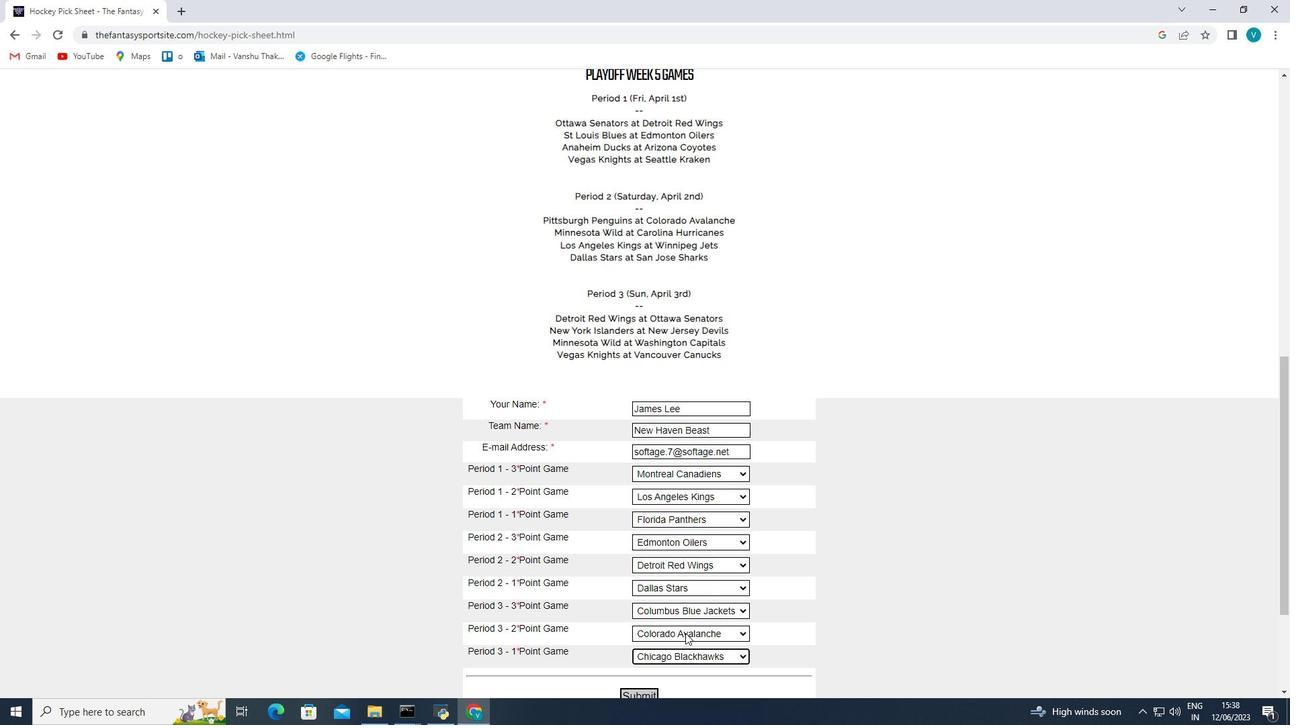 
Action: Mouse scrolled (682, 634) with delta (0, 0)
Screenshot: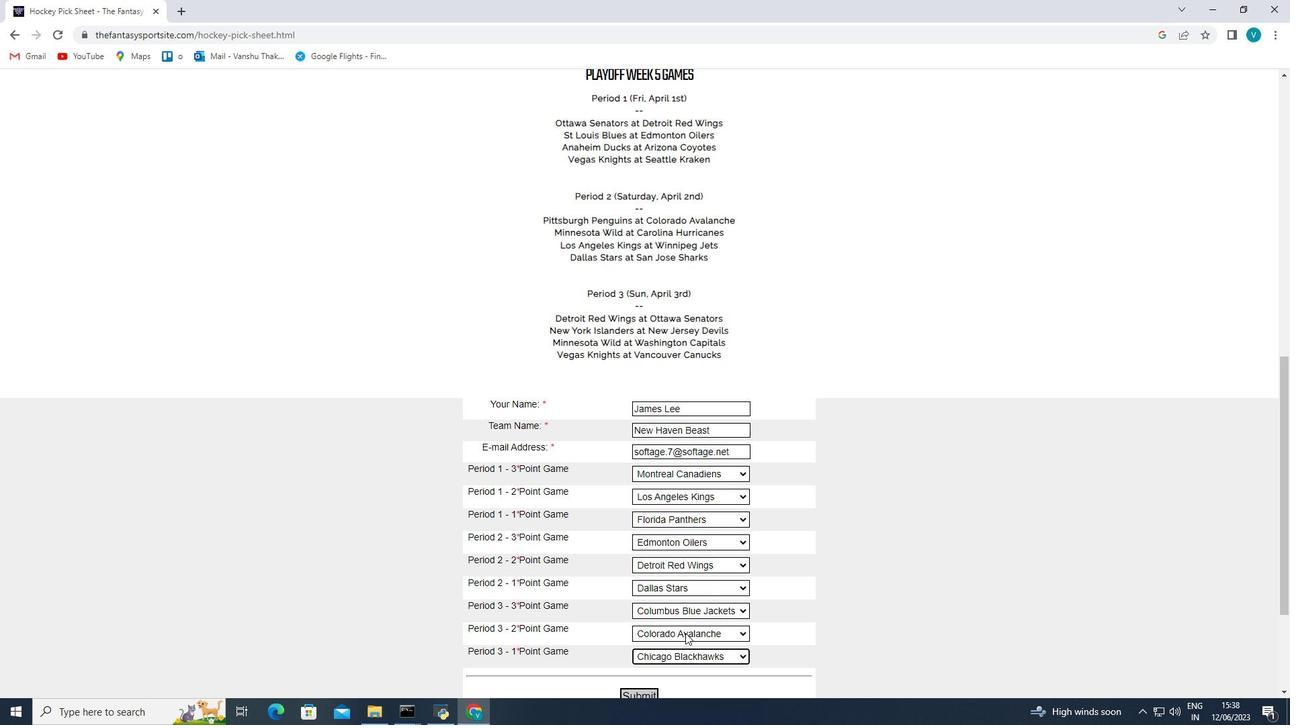 
Action: Mouse moved to (645, 561)
Screenshot: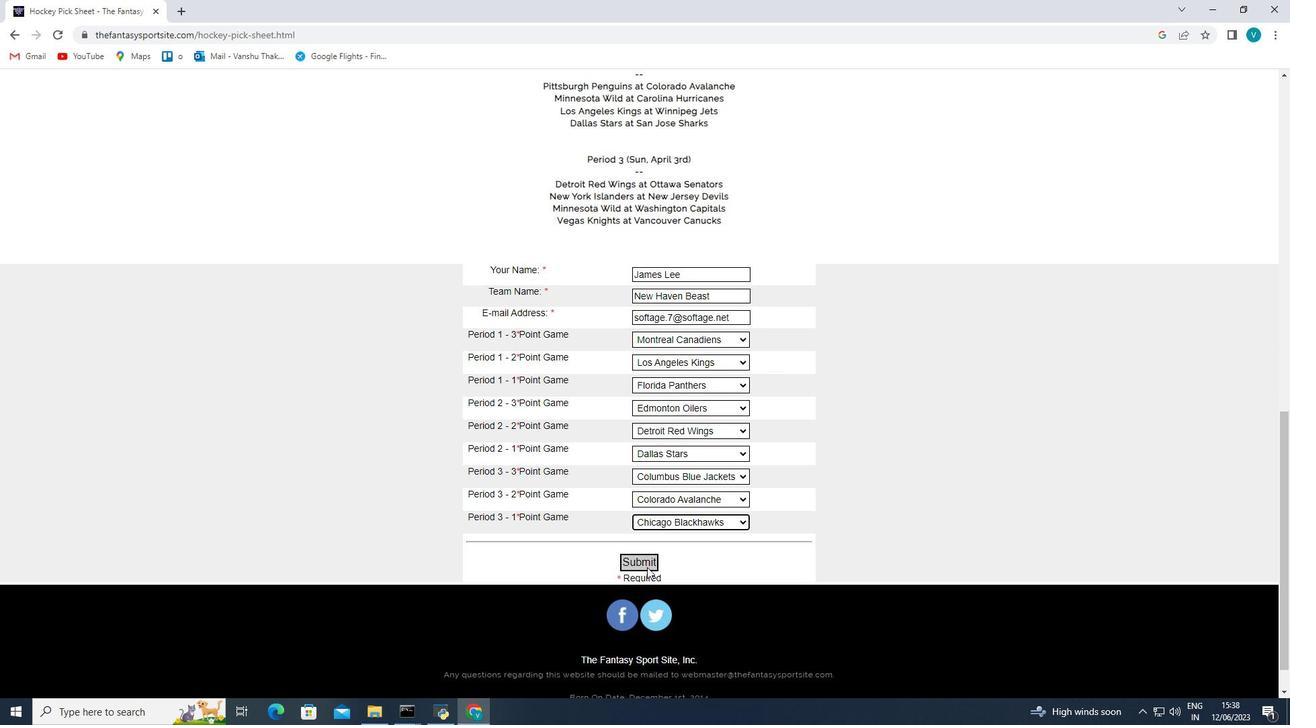 
Action: Mouse pressed left at (645, 561)
Screenshot: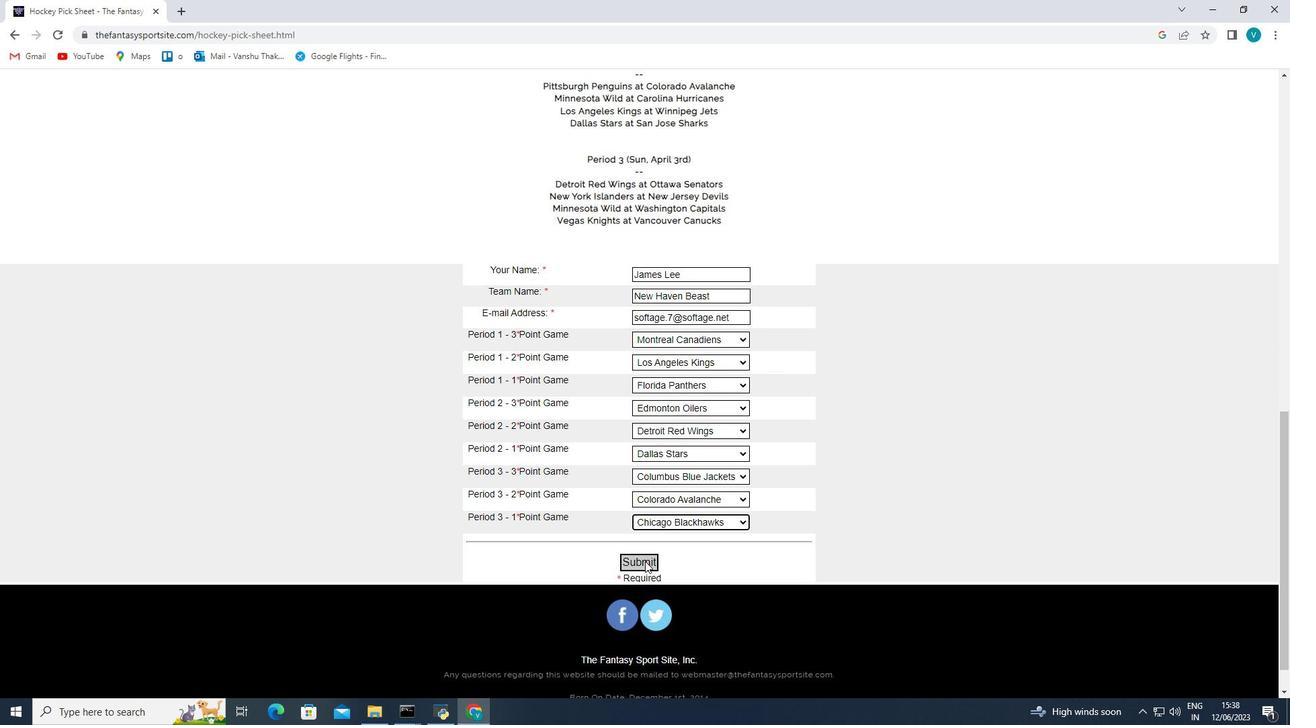 
